 Task: Search one way flight ticket for 5 adults, 2 children, 1 infant in seat and 2 infants on lap in economy from Wilmington: Wilmington Airport to Evansville: Evansville Regional Airport on 5-3-2023. Choice of flights is Delta. Number of bags: 2 carry on bags. Price is upto 35000. Outbound departure time preference is 19:45.
Action: Mouse moved to (359, 153)
Screenshot: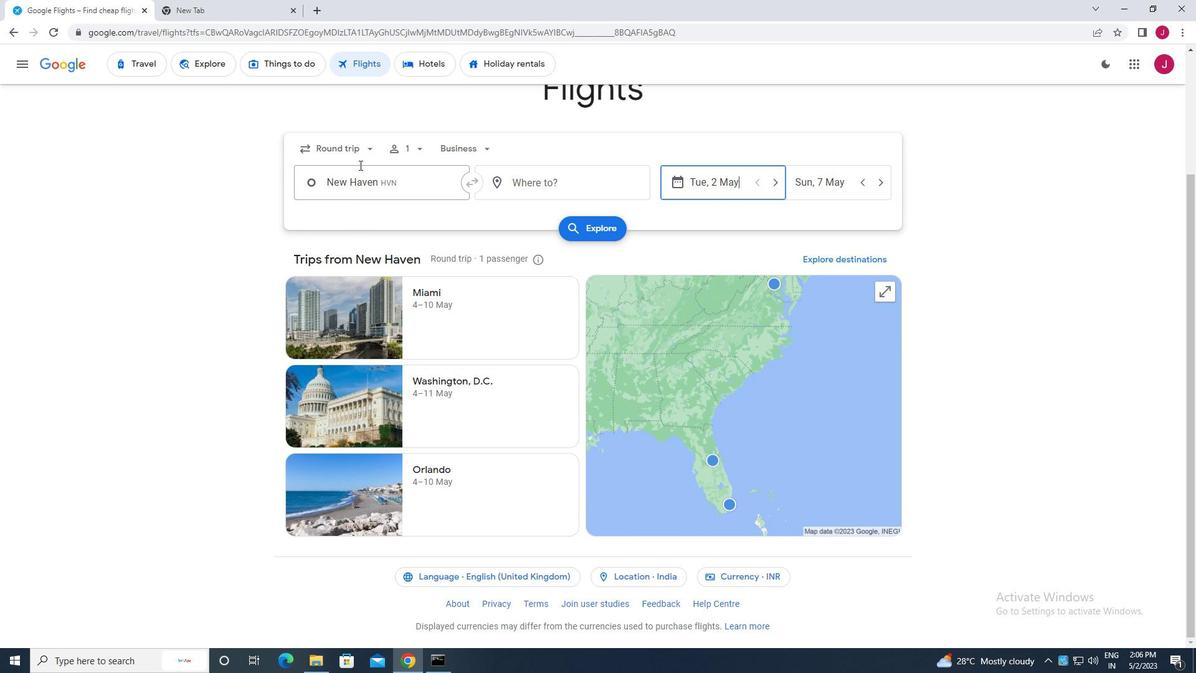 
Action: Mouse pressed left at (359, 153)
Screenshot: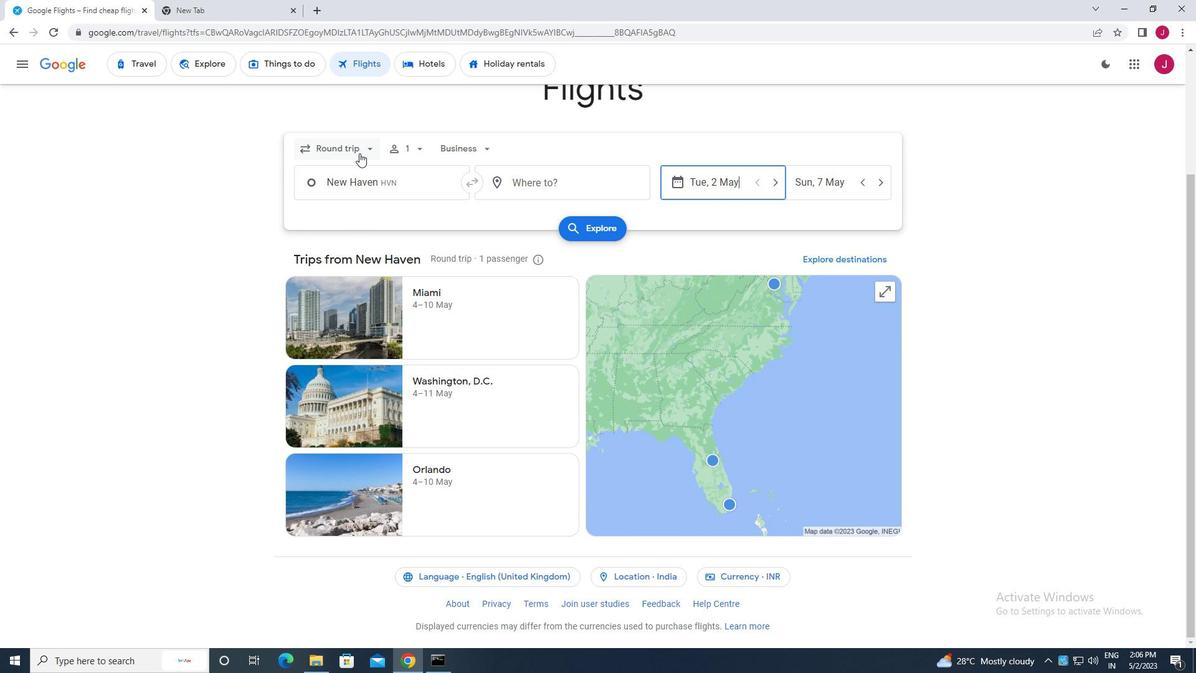 
Action: Mouse moved to (348, 206)
Screenshot: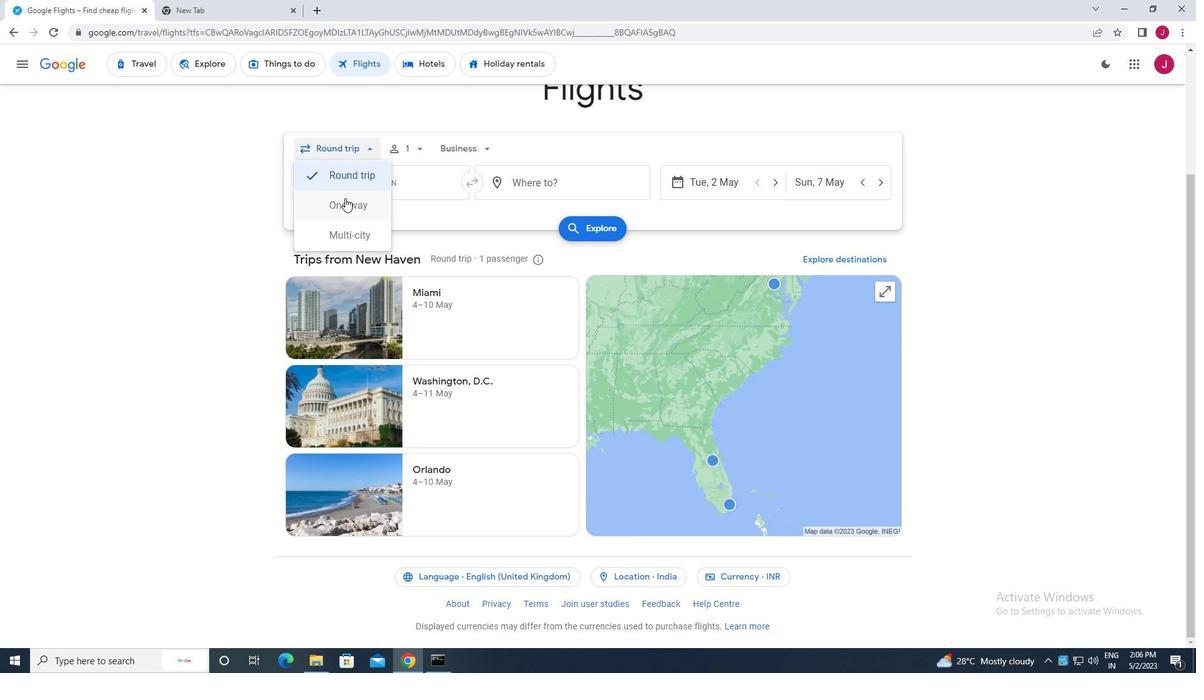 
Action: Mouse pressed left at (348, 206)
Screenshot: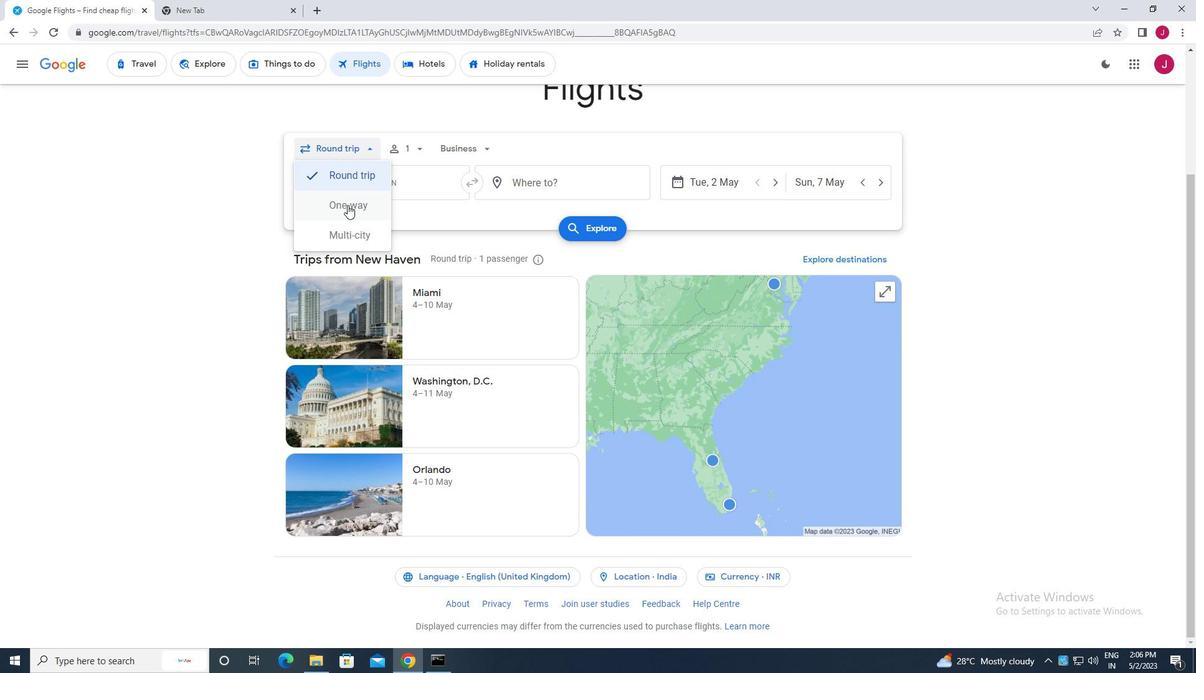 
Action: Mouse moved to (418, 145)
Screenshot: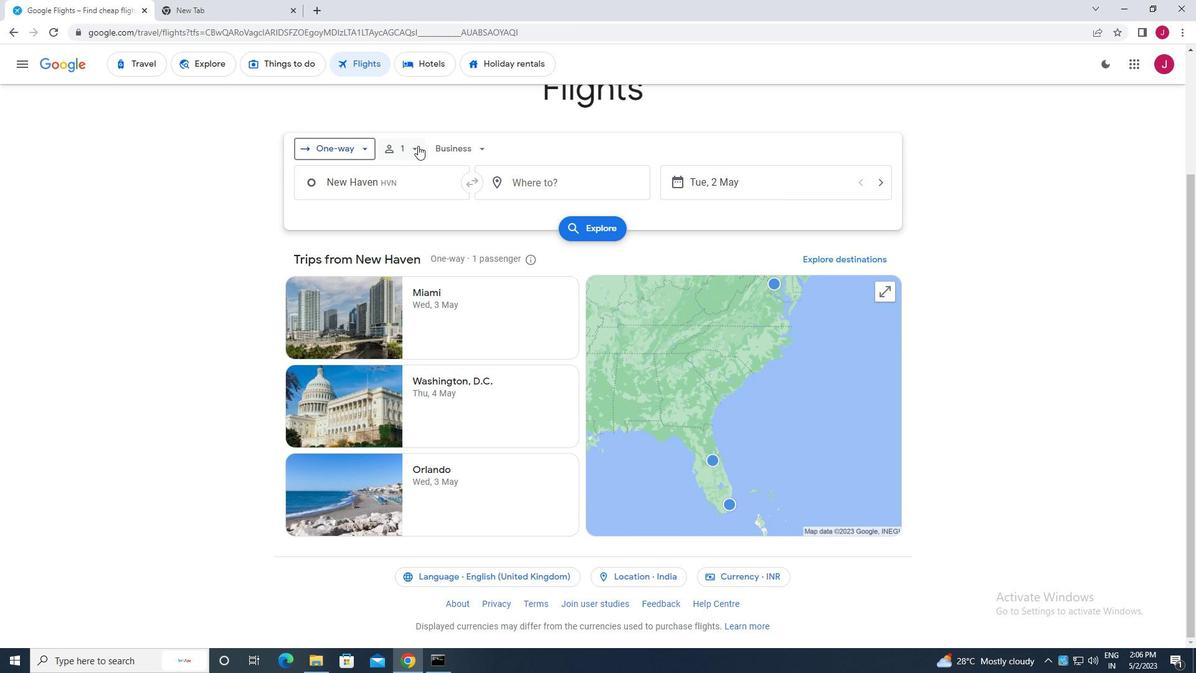 
Action: Mouse pressed left at (418, 145)
Screenshot: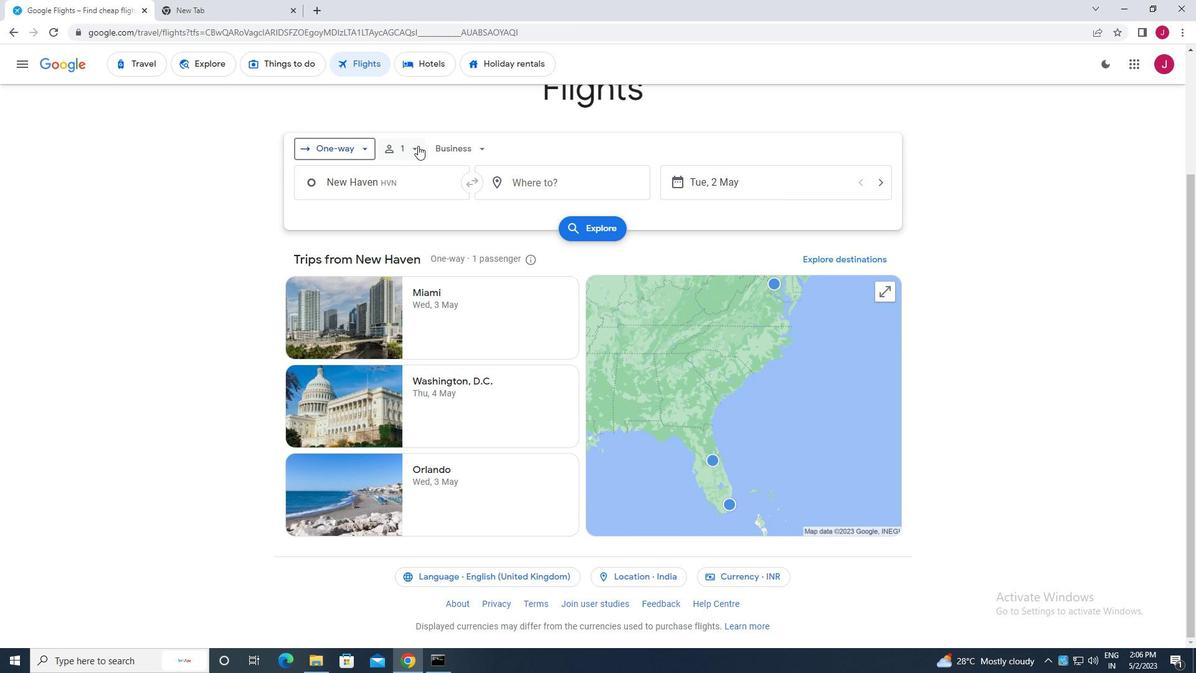 
Action: Mouse moved to (505, 188)
Screenshot: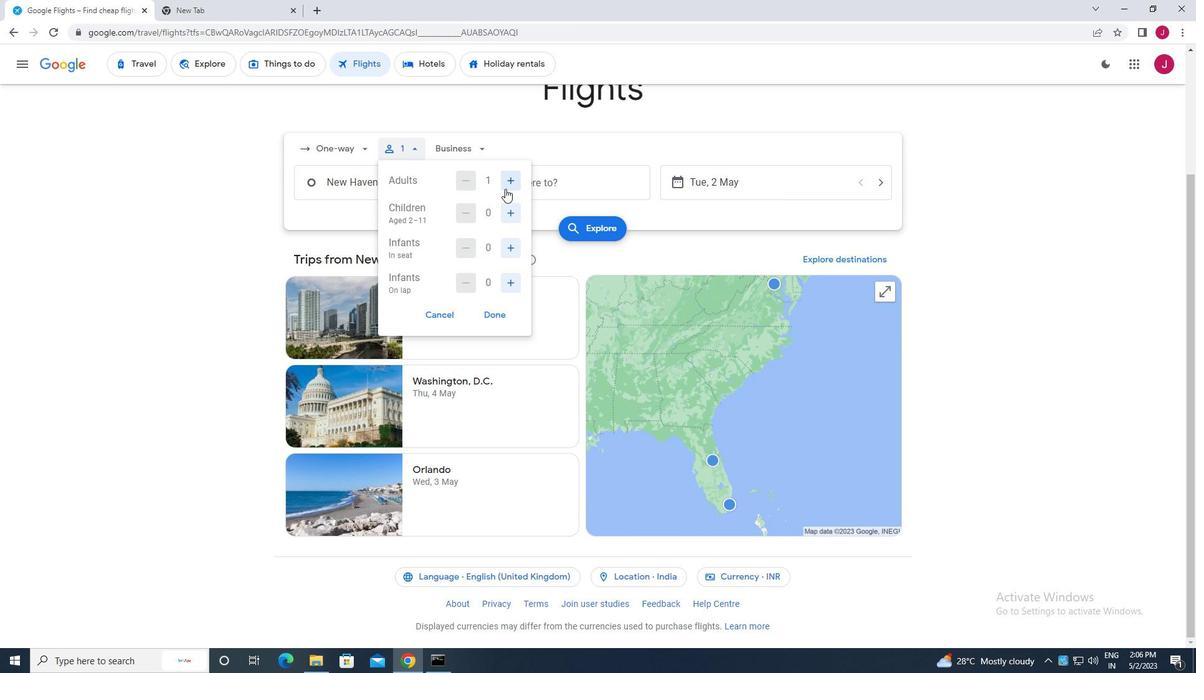 
Action: Mouse pressed left at (505, 188)
Screenshot: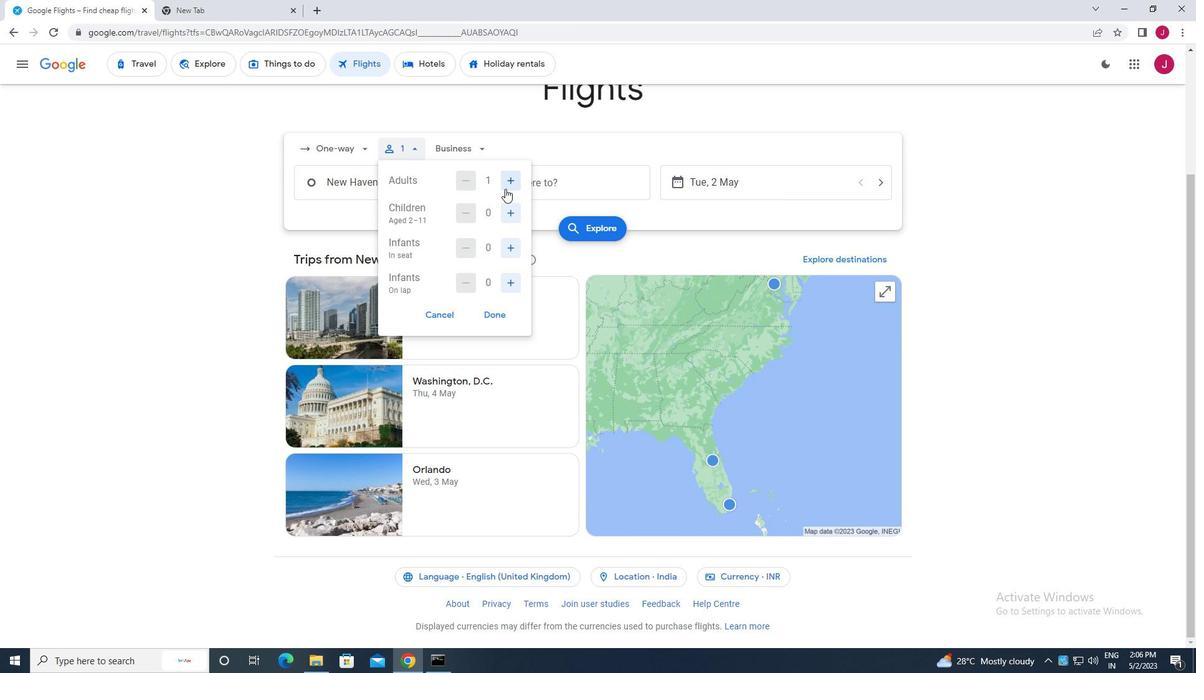 
Action: Mouse pressed left at (505, 188)
Screenshot: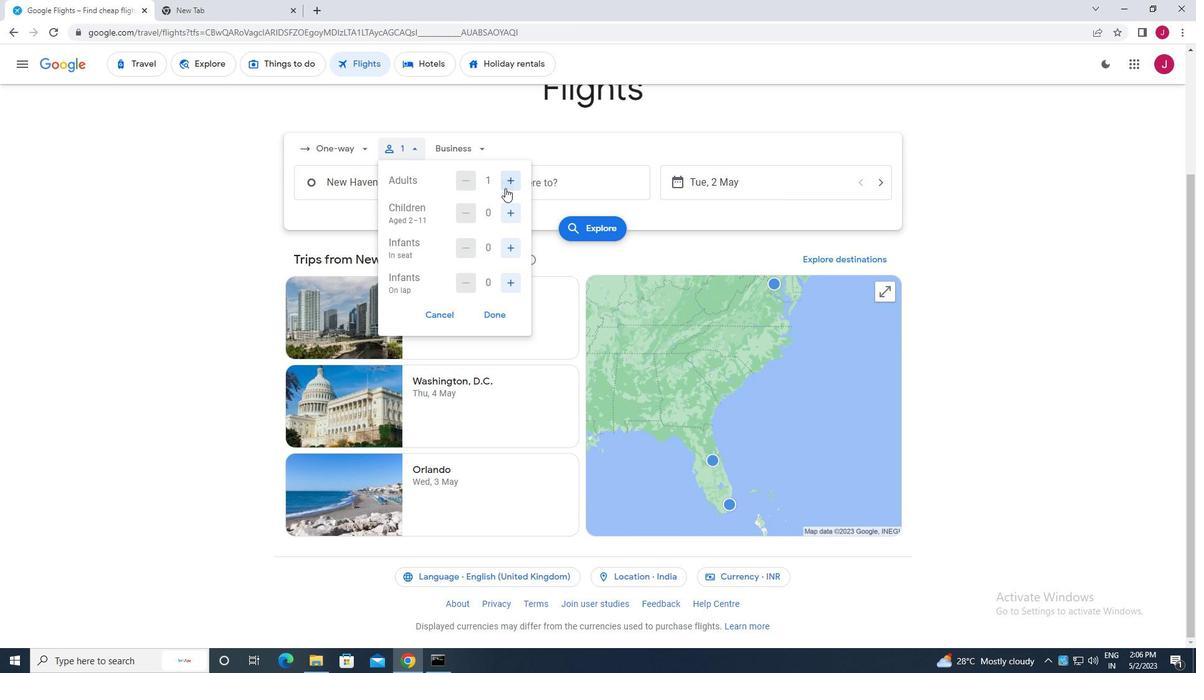 
Action: Mouse pressed left at (505, 188)
Screenshot: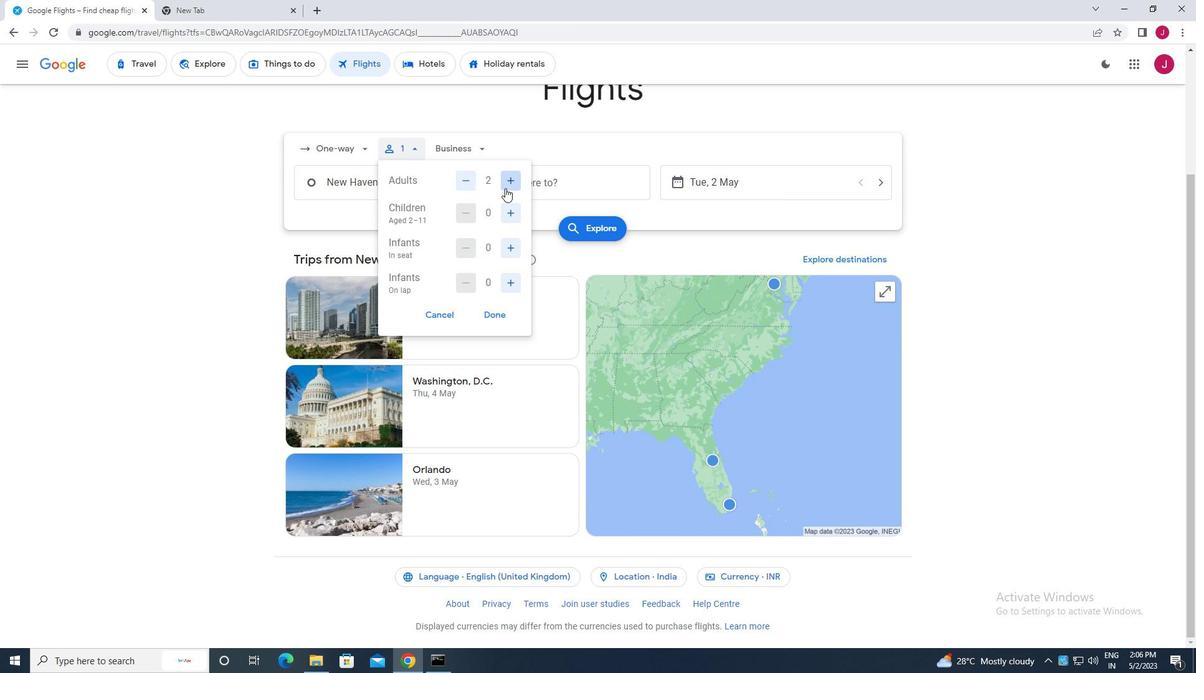 
Action: Mouse pressed left at (505, 188)
Screenshot: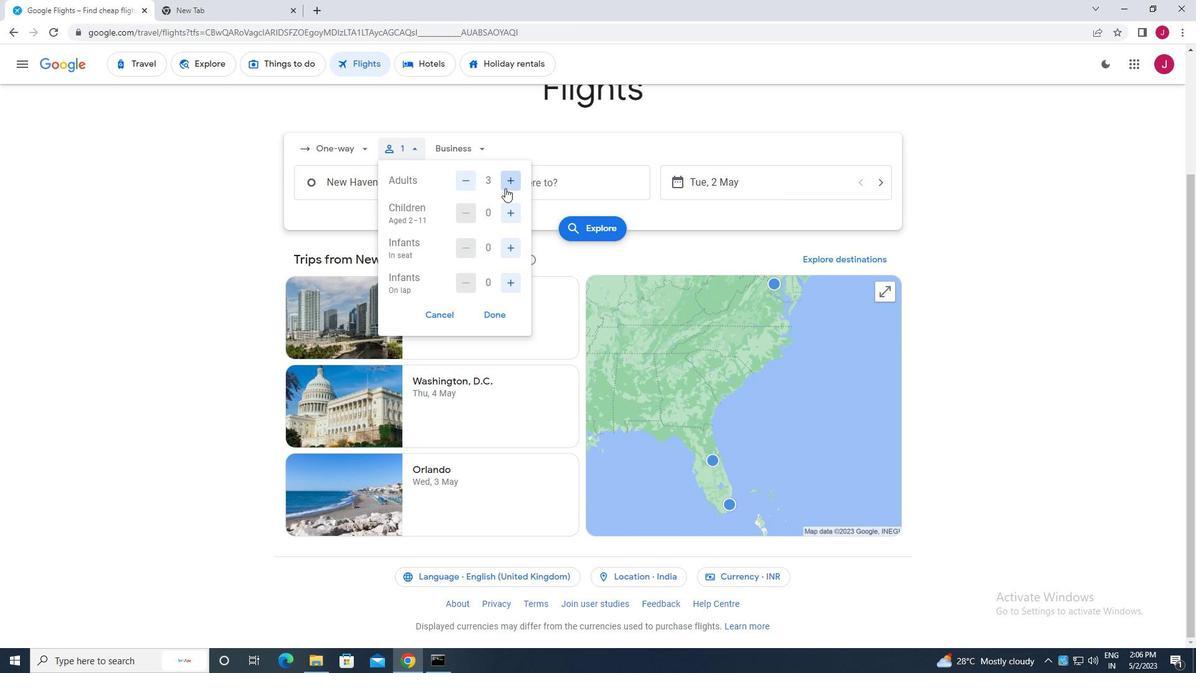 
Action: Mouse moved to (513, 215)
Screenshot: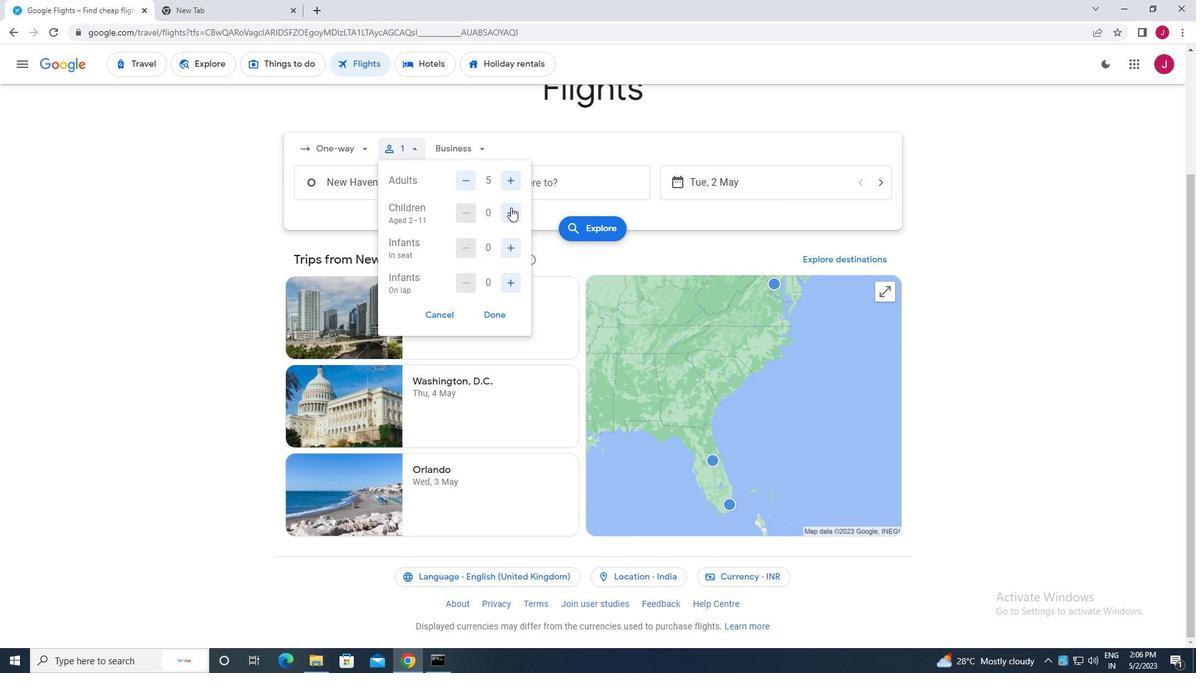 
Action: Mouse pressed left at (513, 215)
Screenshot: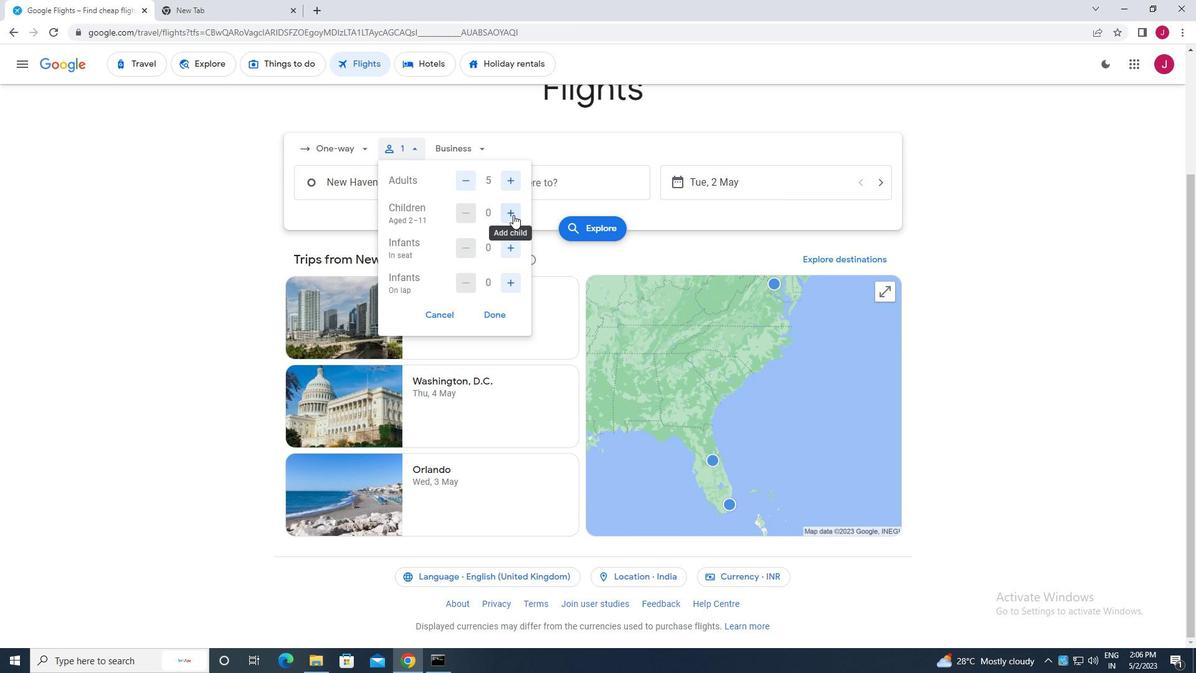 
Action: Mouse pressed left at (513, 215)
Screenshot: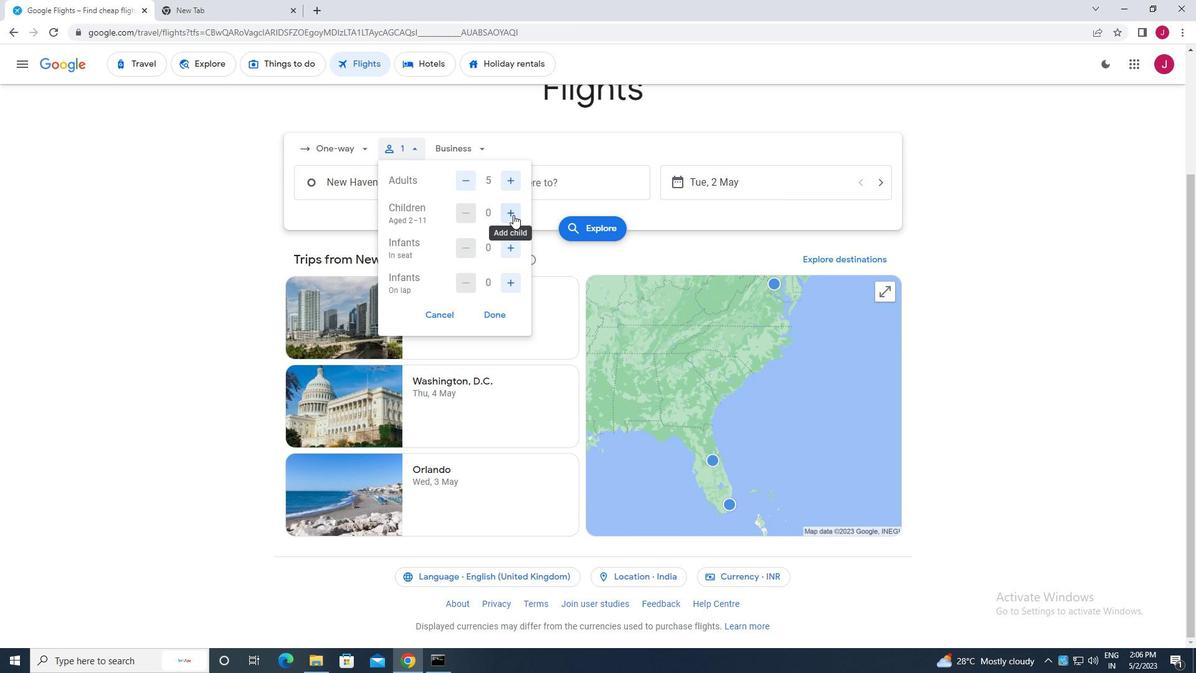 
Action: Mouse moved to (513, 249)
Screenshot: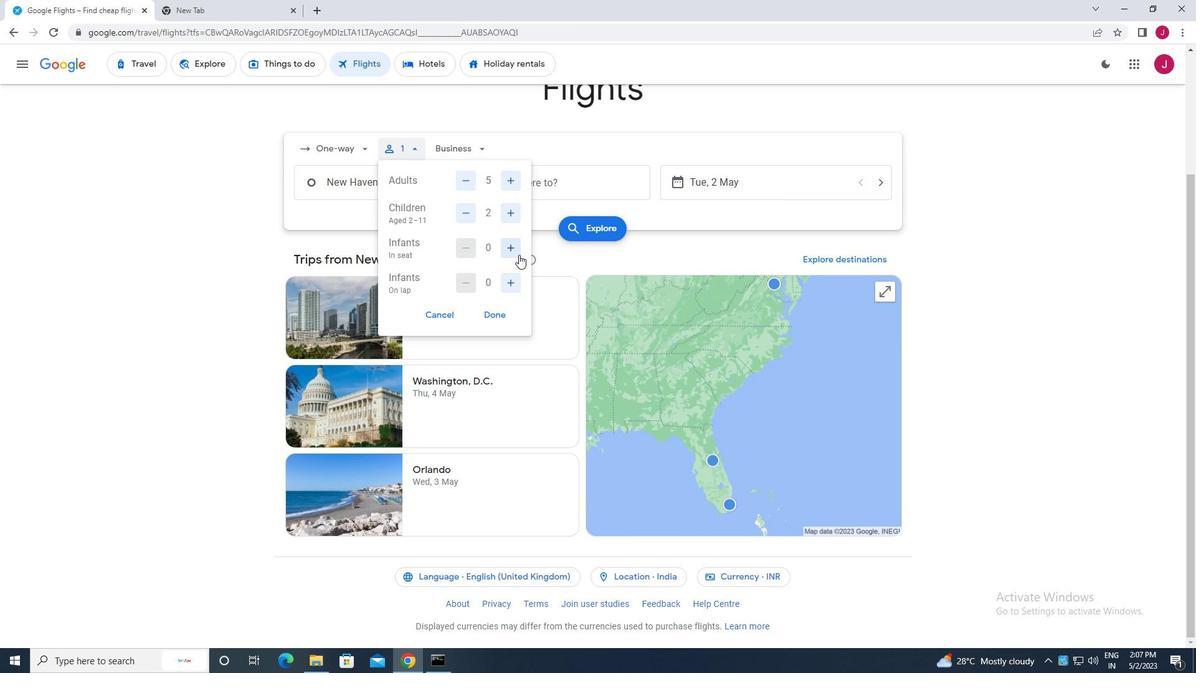 
Action: Mouse pressed left at (513, 249)
Screenshot: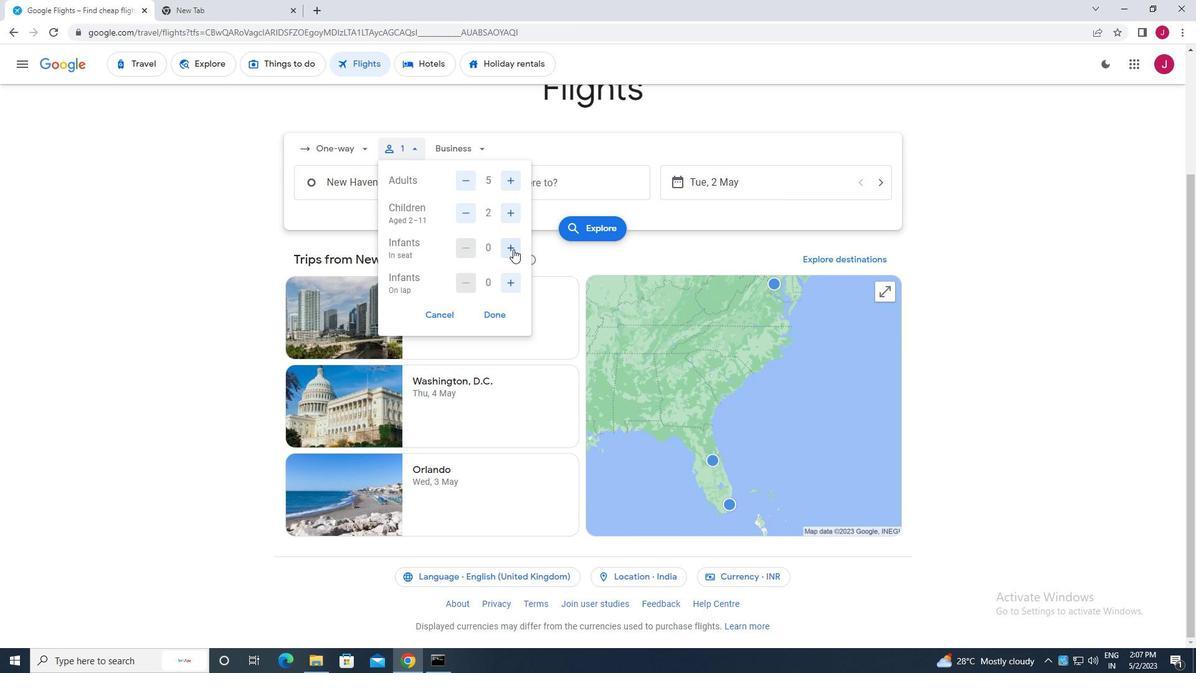 
Action: Mouse moved to (513, 282)
Screenshot: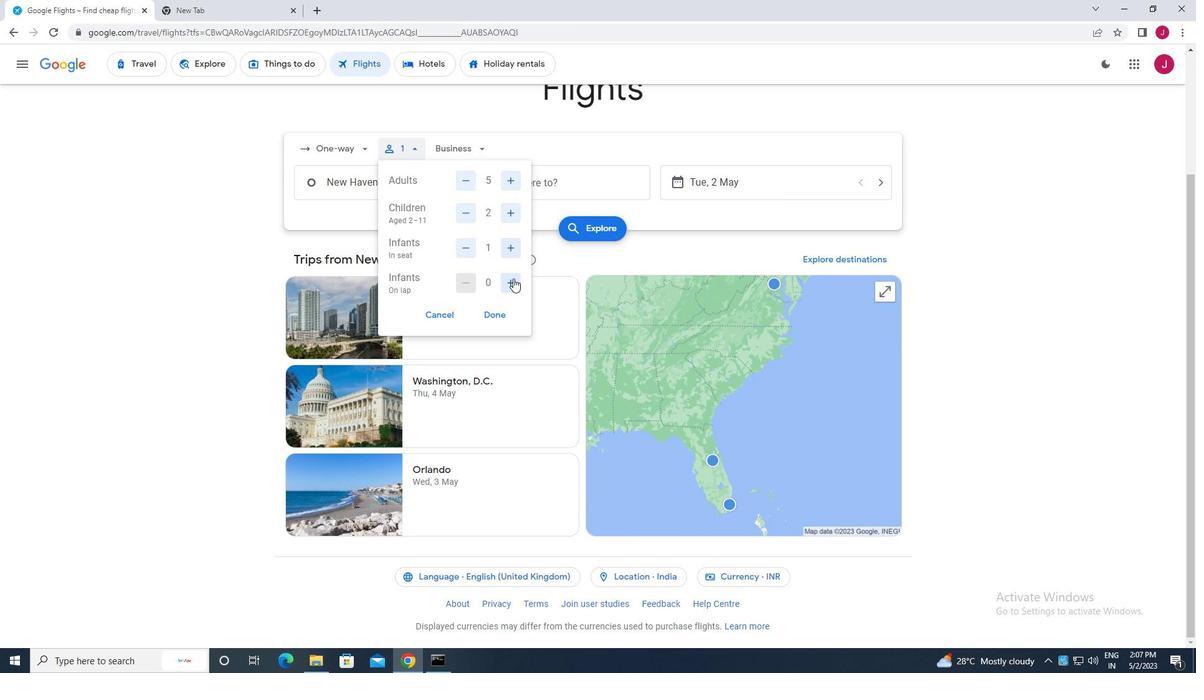 
Action: Mouse pressed left at (513, 282)
Screenshot: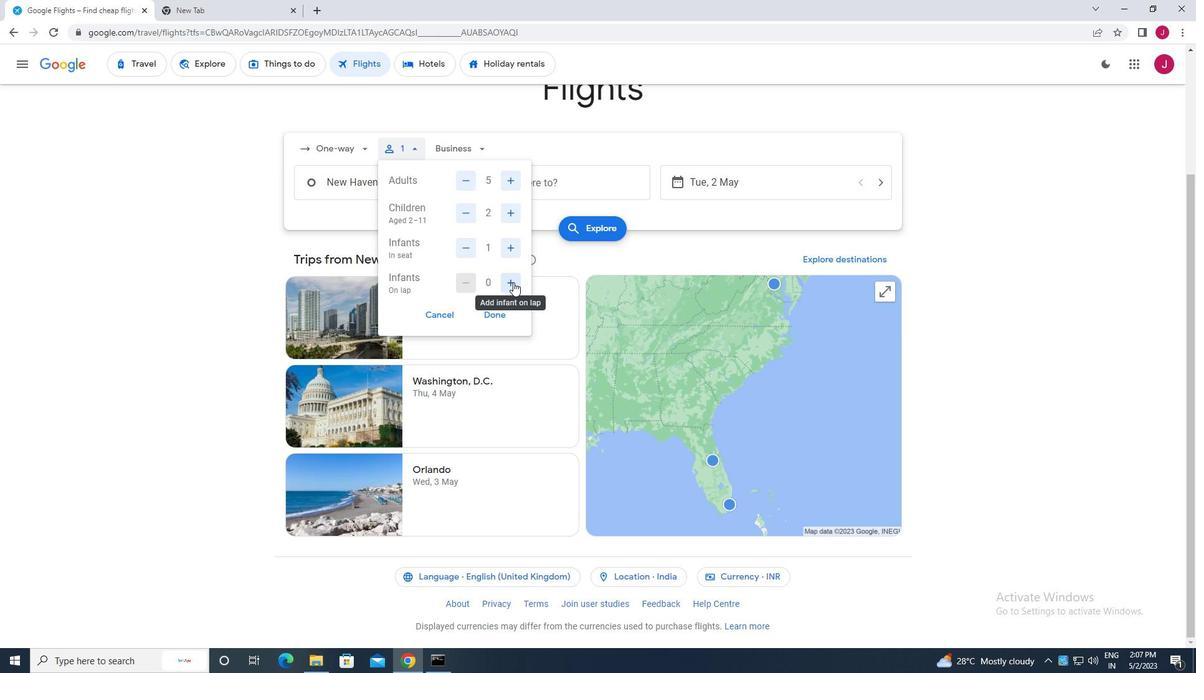 
Action: Mouse pressed left at (513, 282)
Screenshot: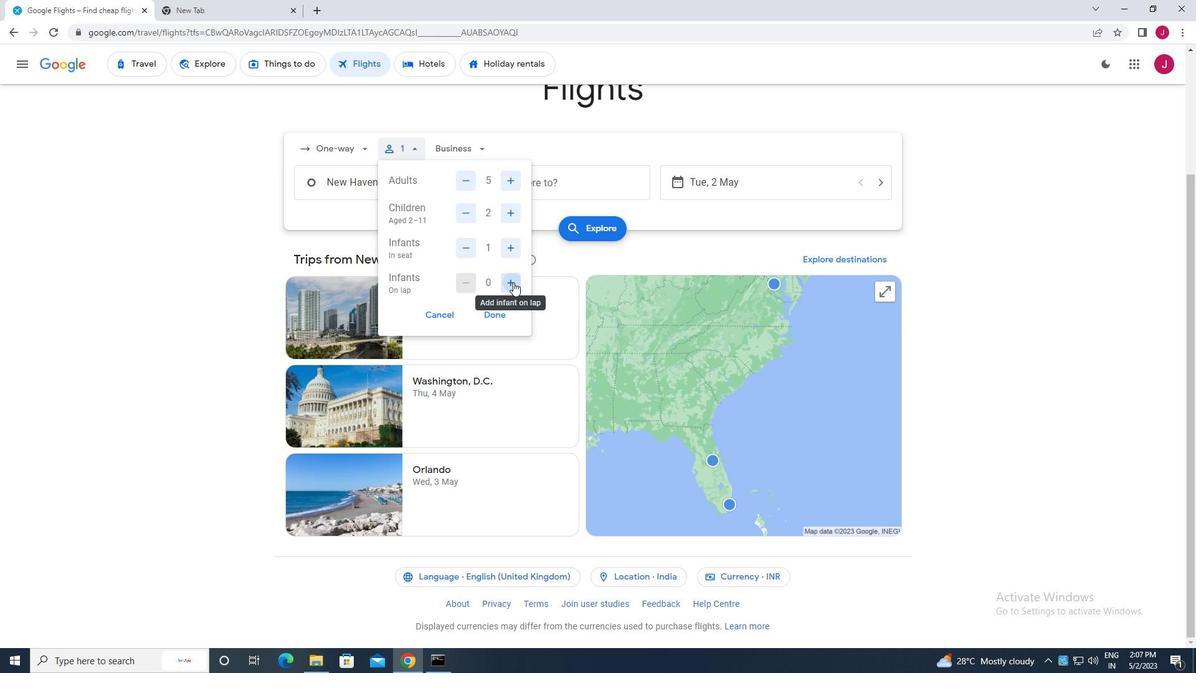 
Action: Mouse moved to (466, 282)
Screenshot: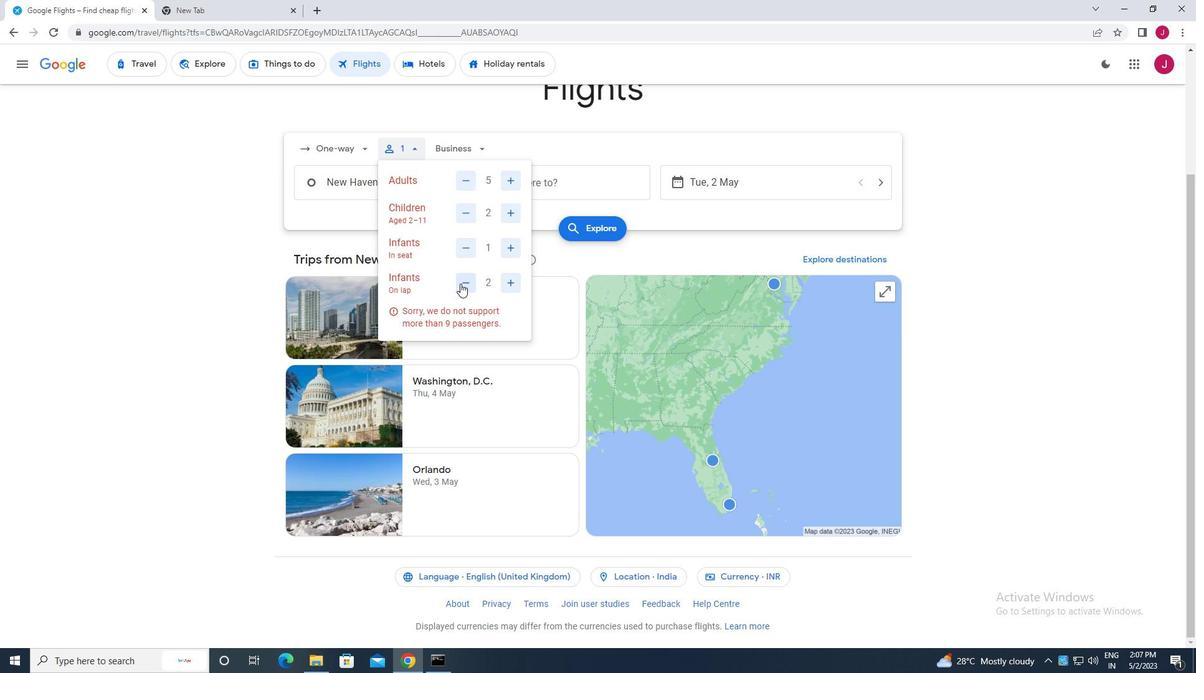 
Action: Mouse pressed left at (466, 282)
Screenshot: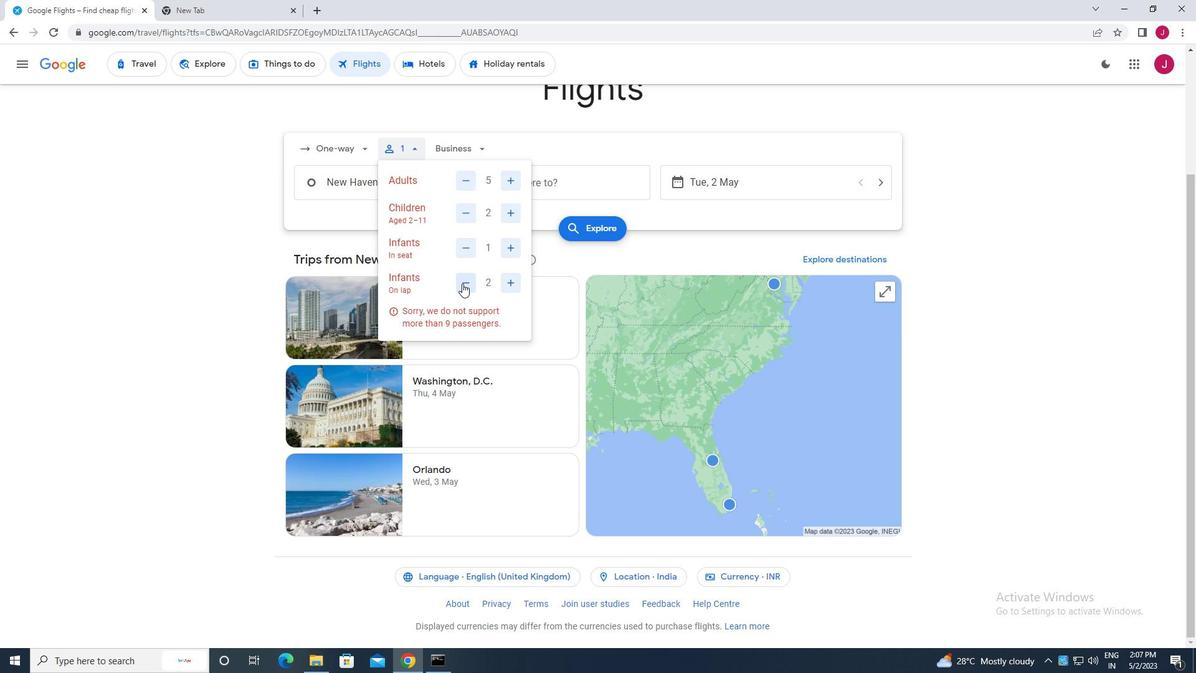 
Action: Mouse moved to (492, 311)
Screenshot: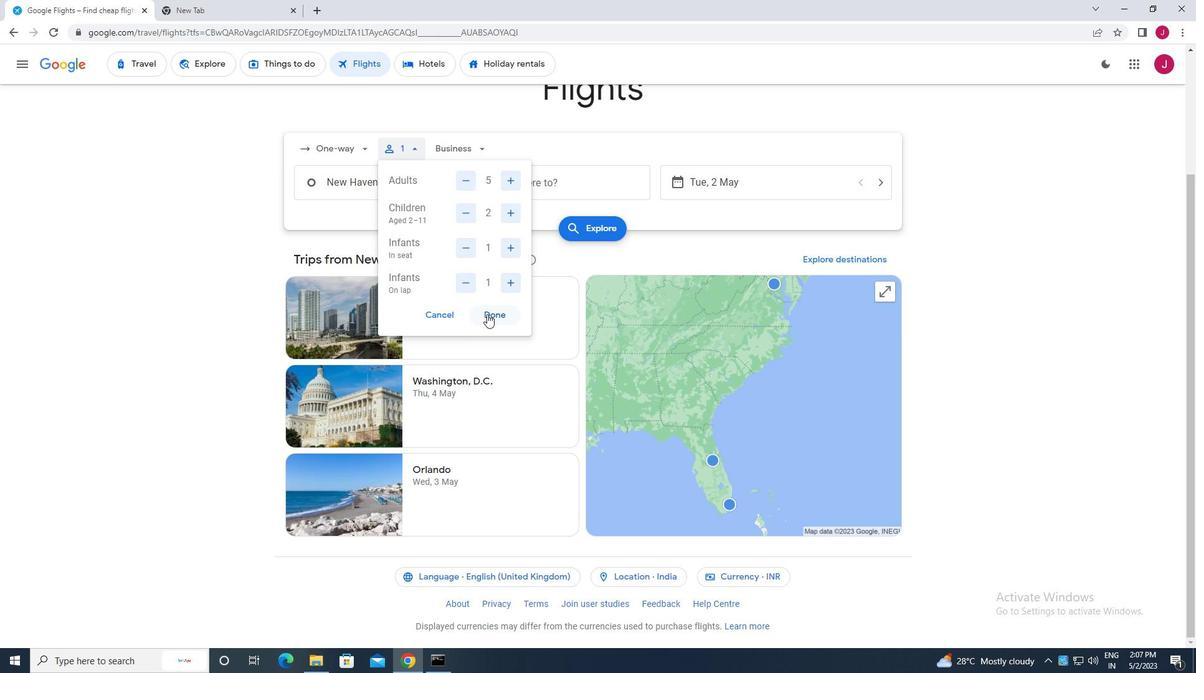 
Action: Mouse pressed left at (492, 311)
Screenshot: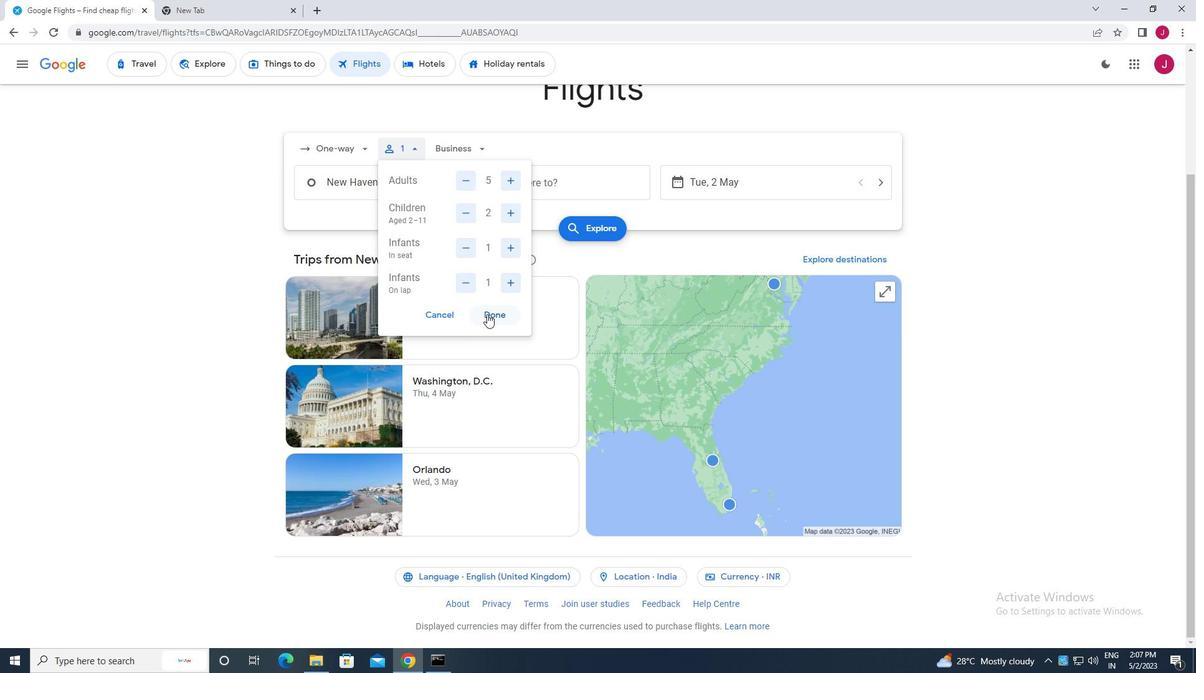
Action: Mouse moved to (471, 149)
Screenshot: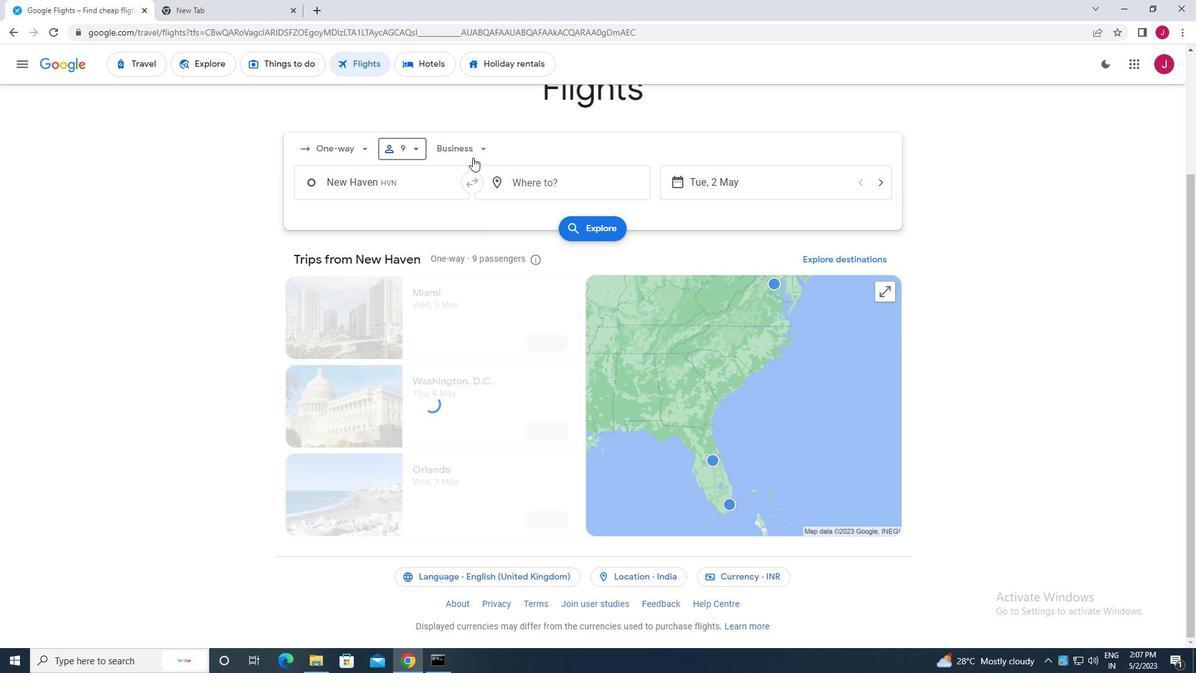 
Action: Mouse pressed left at (471, 149)
Screenshot: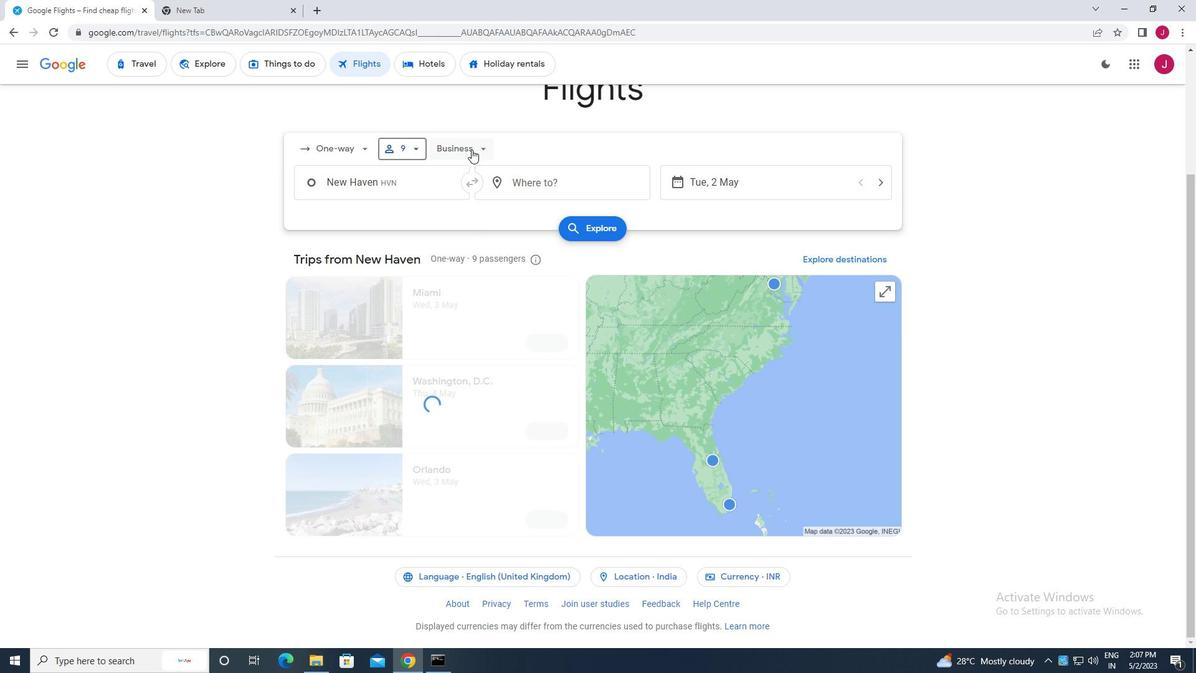 
Action: Mouse moved to (482, 173)
Screenshot: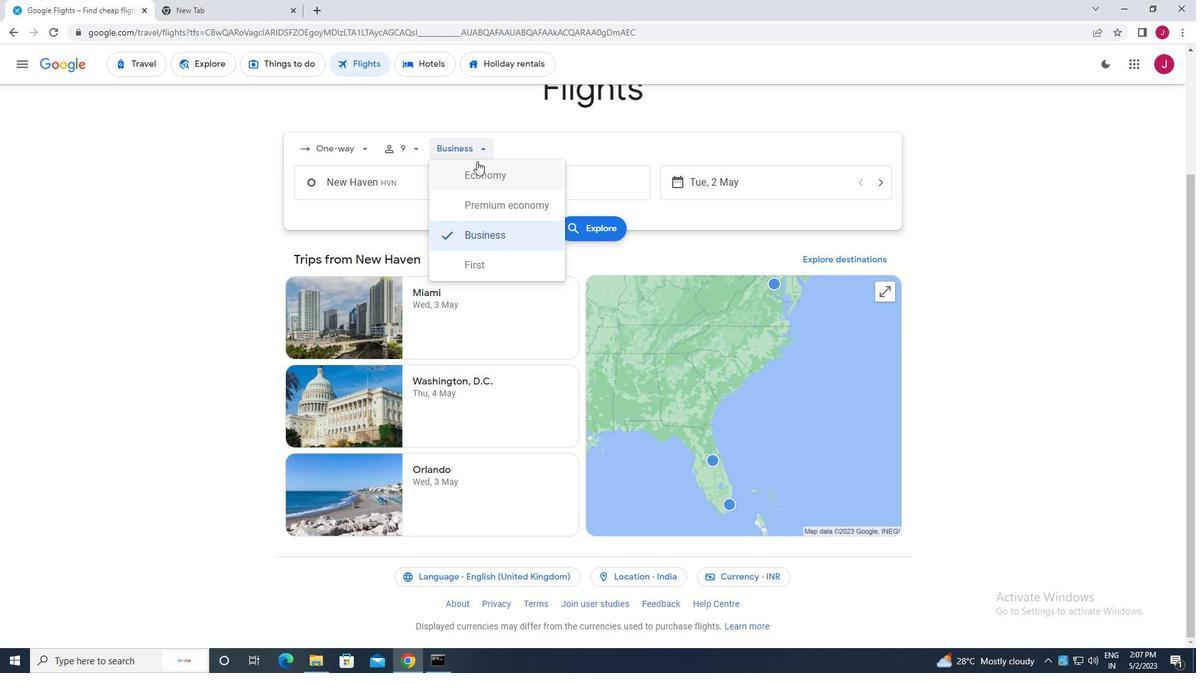 
Action: Mouse pressed left at (482, 173)
Screenshot: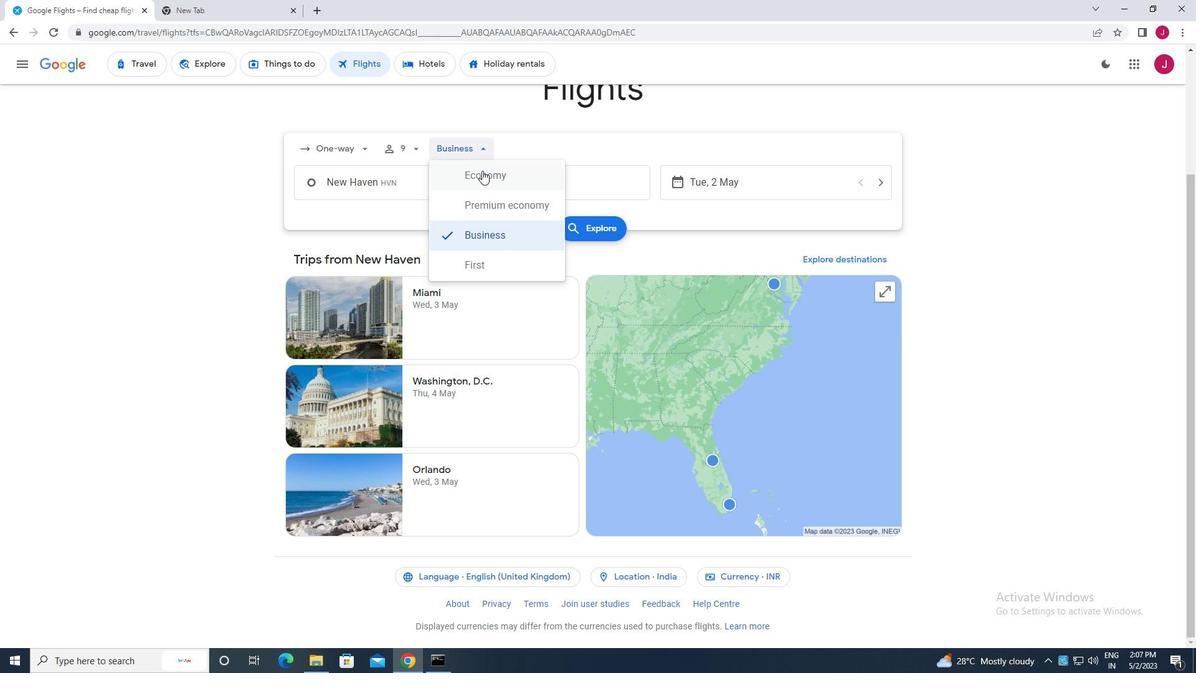 
Action: Mouse moved to (408, 188)
Screenshot: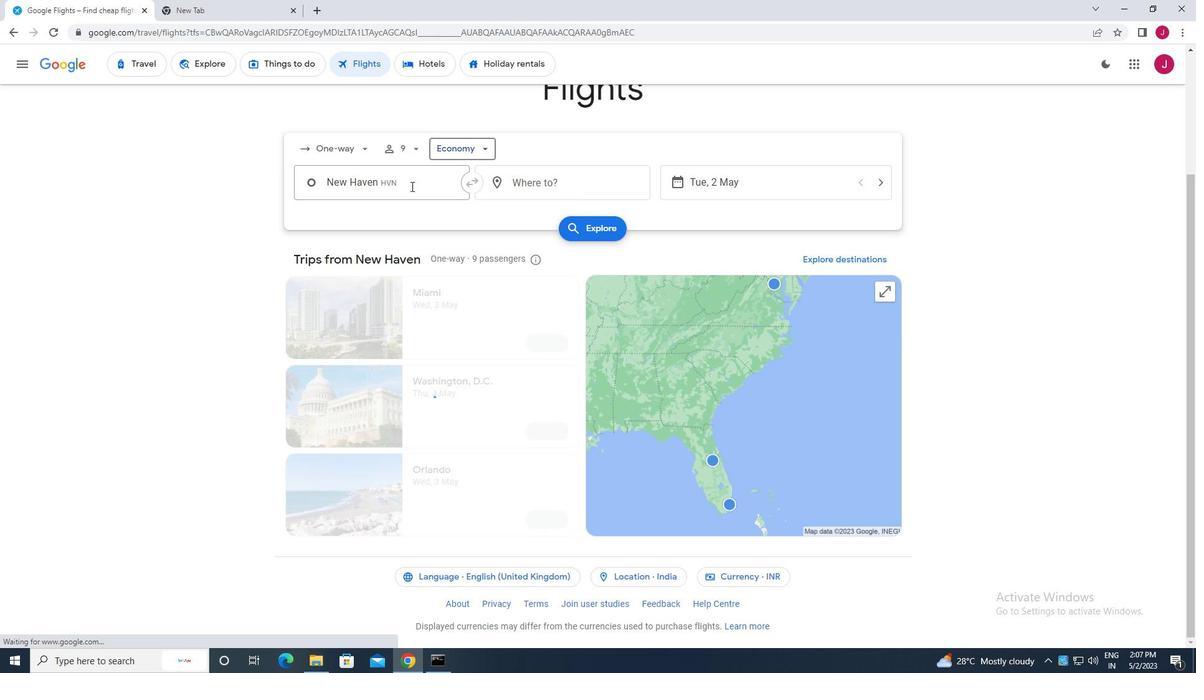 
Action: Mouse pressed left at (408, 188)
Screenshot: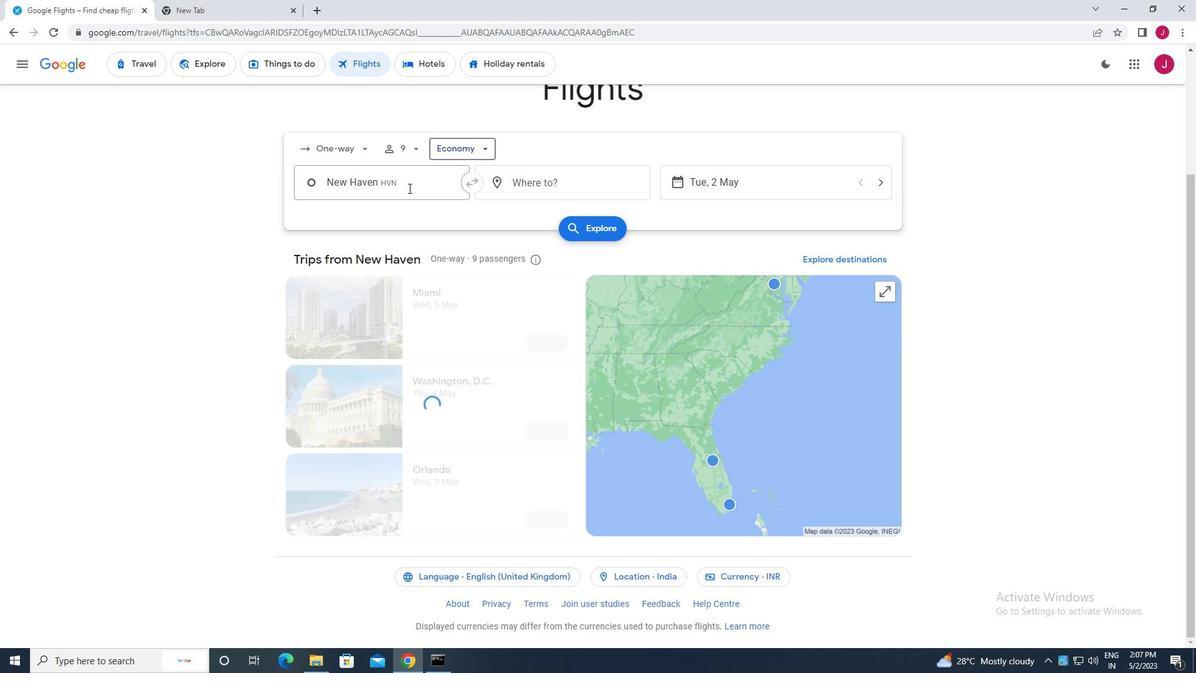 
Action: Key pressed wilmingt
Screenshot: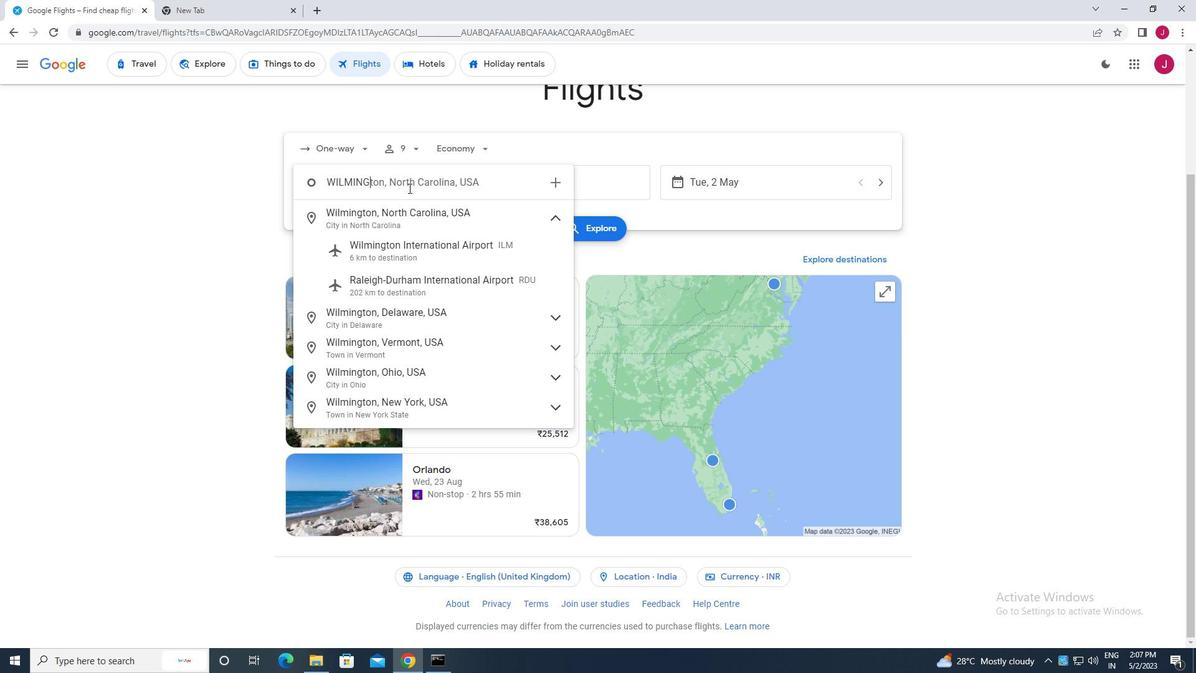 
Action: Mouse moved to (436, 183)
Screenshot: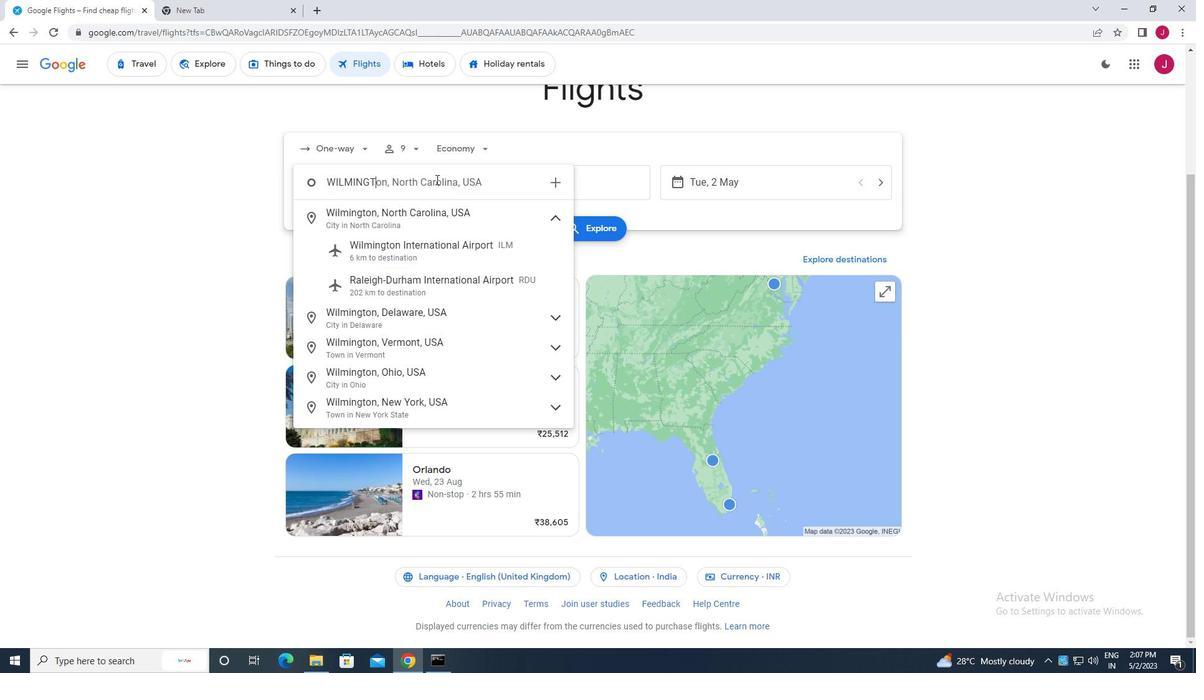 
Action: Mouse pressed left at (436, 183)
Screenshot: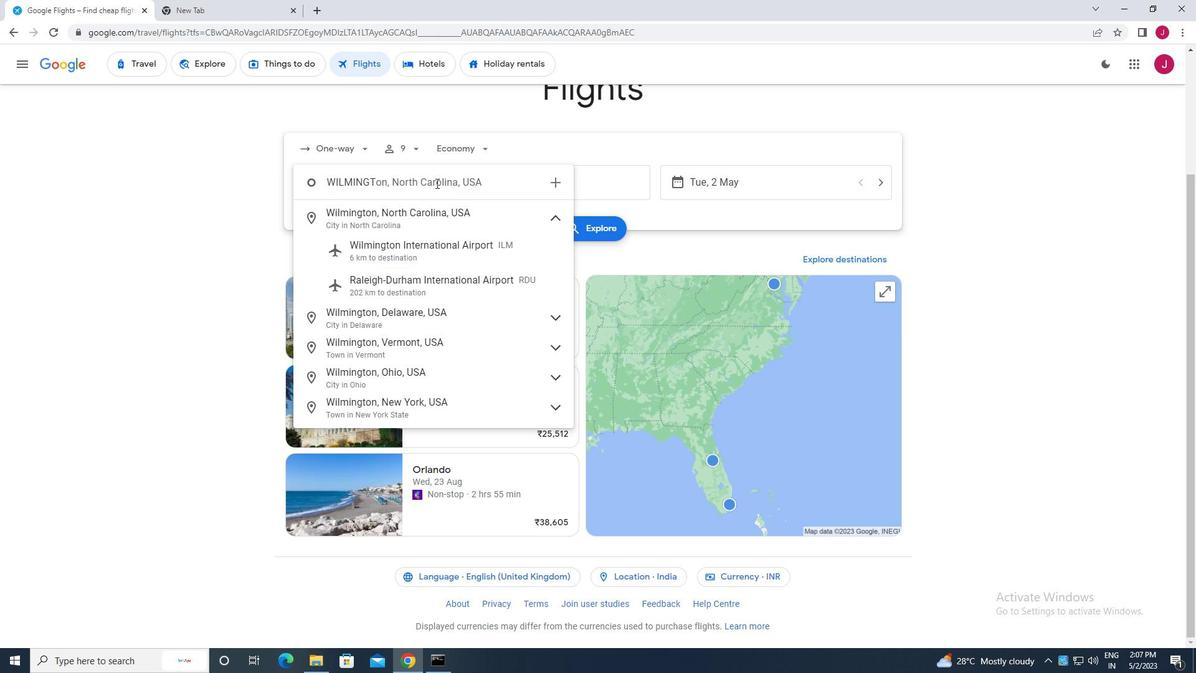 
Action: Key pressed on<Key.space>ai
Screenshot: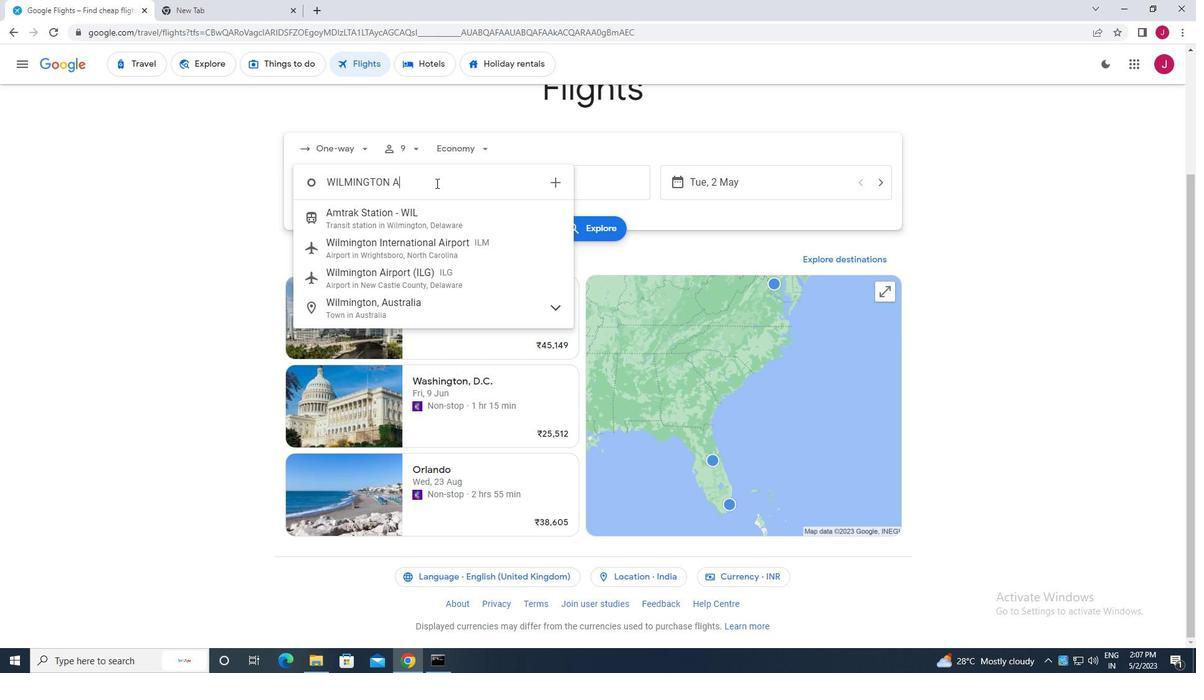 
Action: Mouse moved to (418, 246)
Screenshot: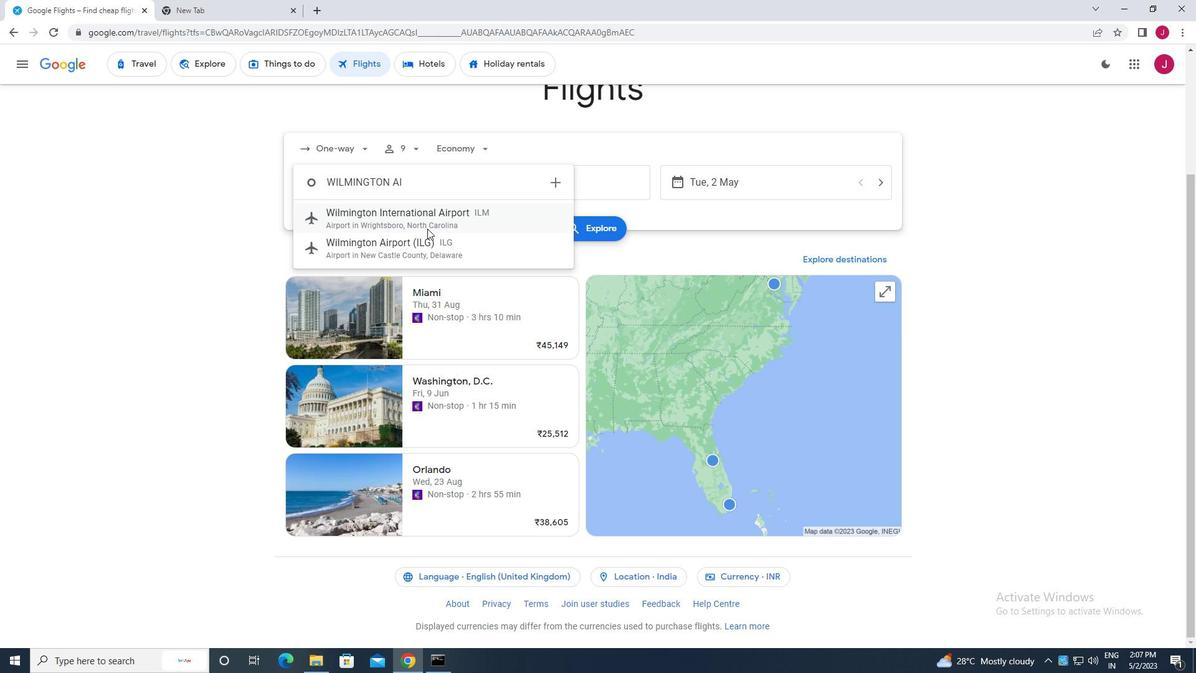 
Action: Mouse pressed left at (418, 246)
Screenshot: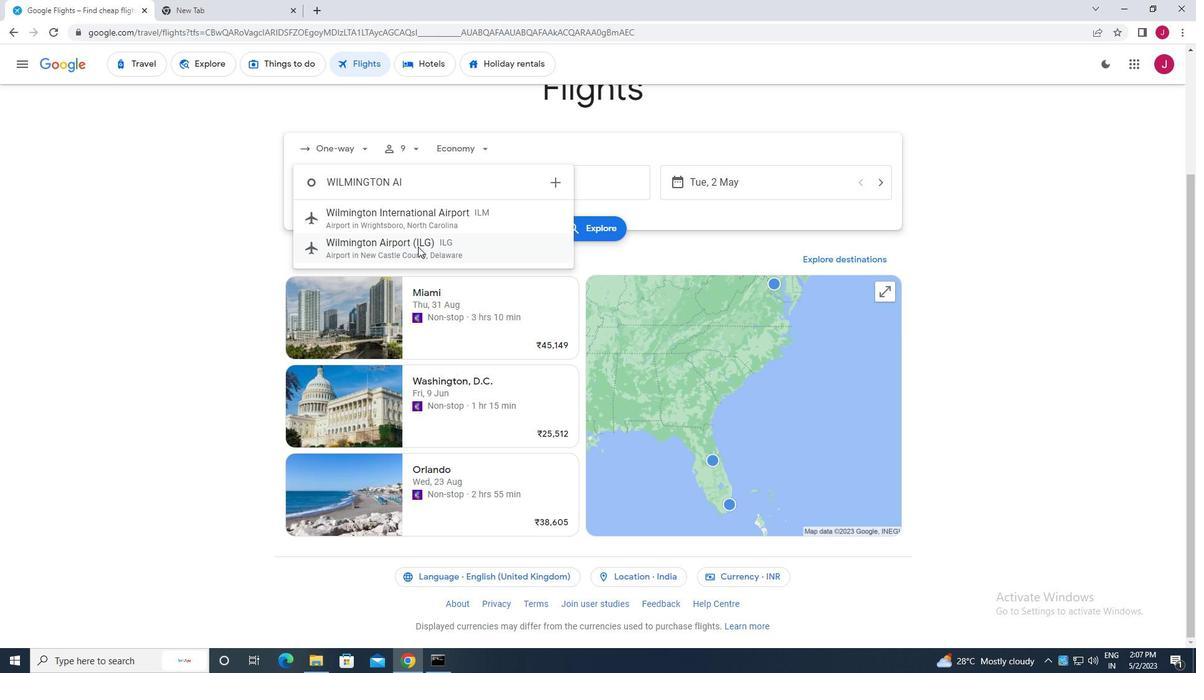 
Action: Mouse moved to (576, 189)
Screenshot: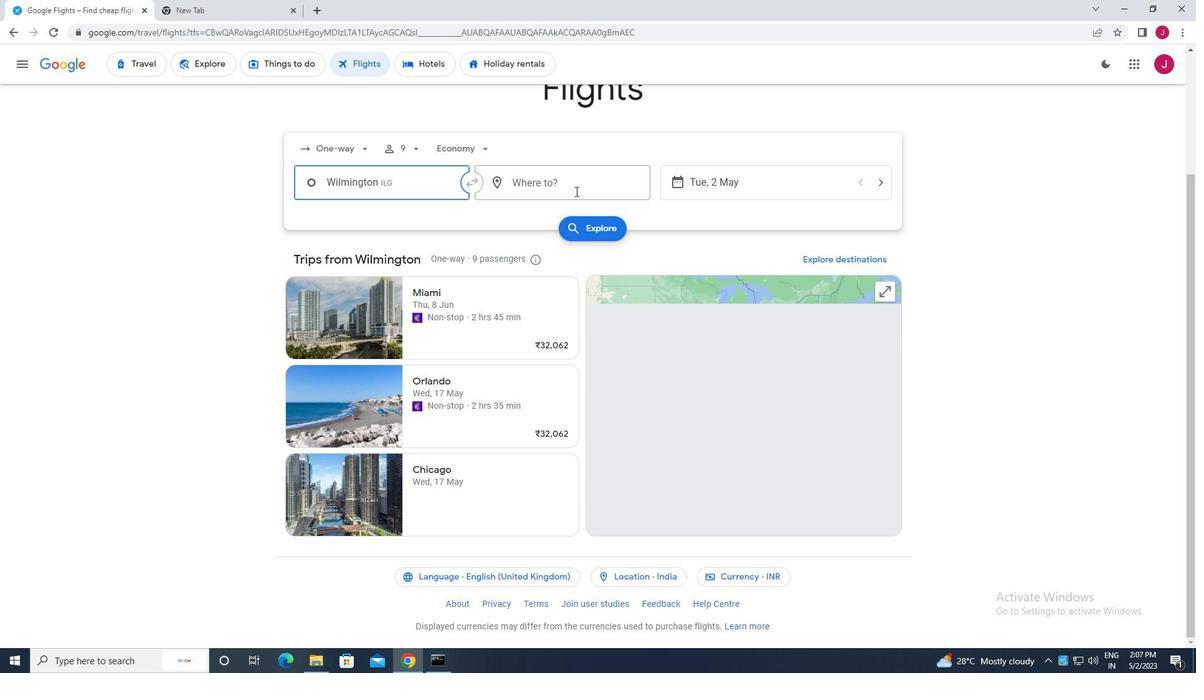 
Action: Mouse pressed left at (576, 189)
Screenshot: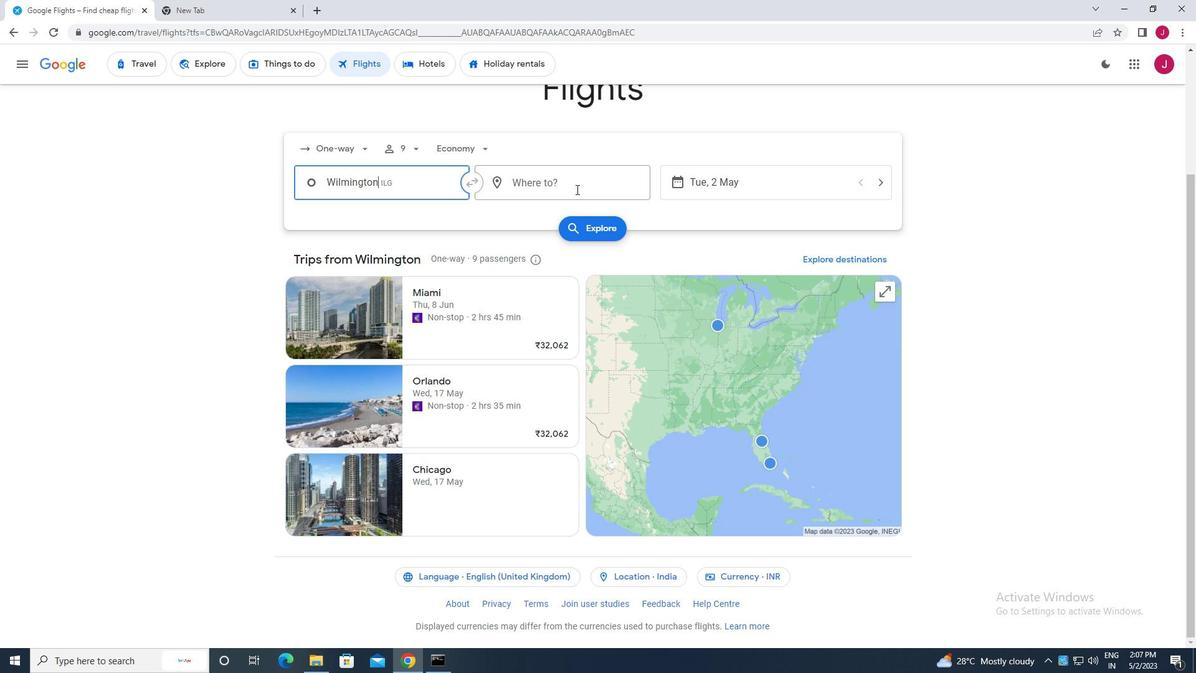 
Action: Mouse moved to (575, 188)
Screenshot: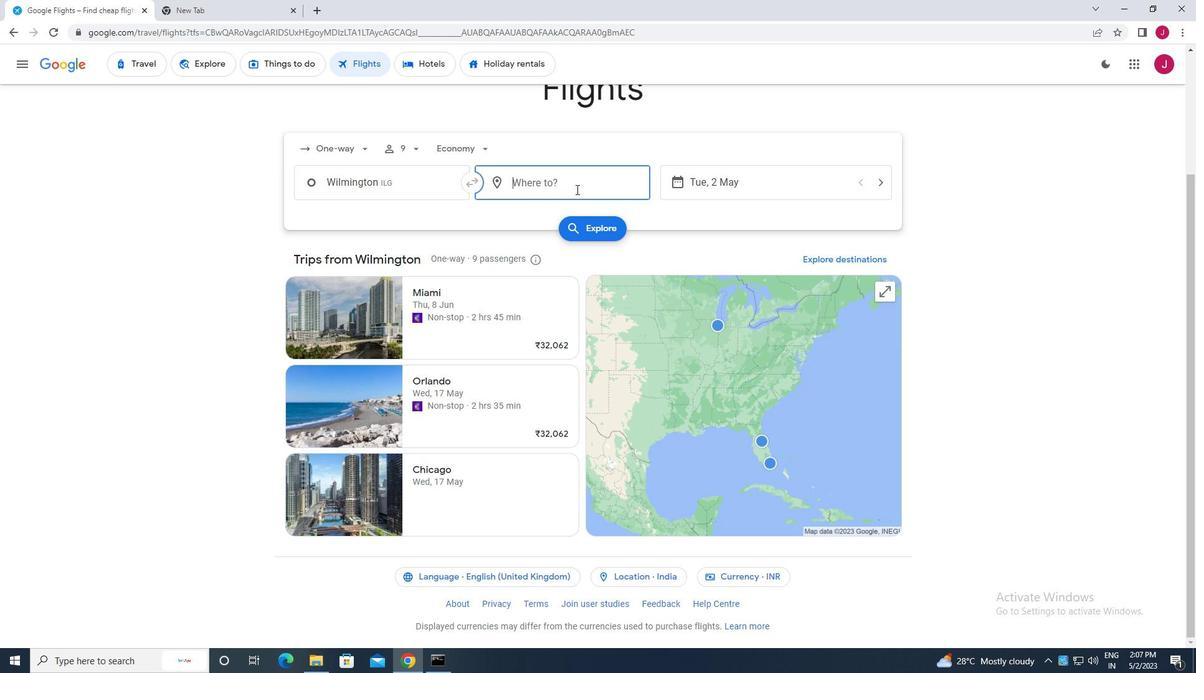 
Action: Key pressed evans
Screenshot: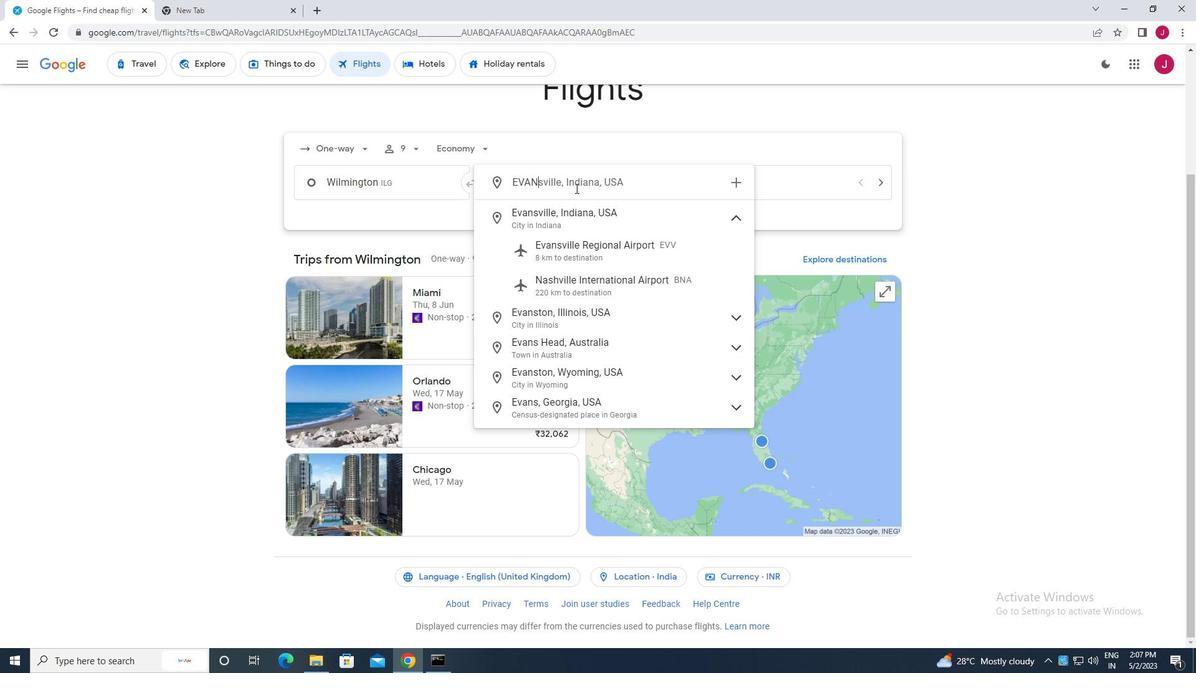 
Action: Mouse moved to (598, 254)
Screenshot: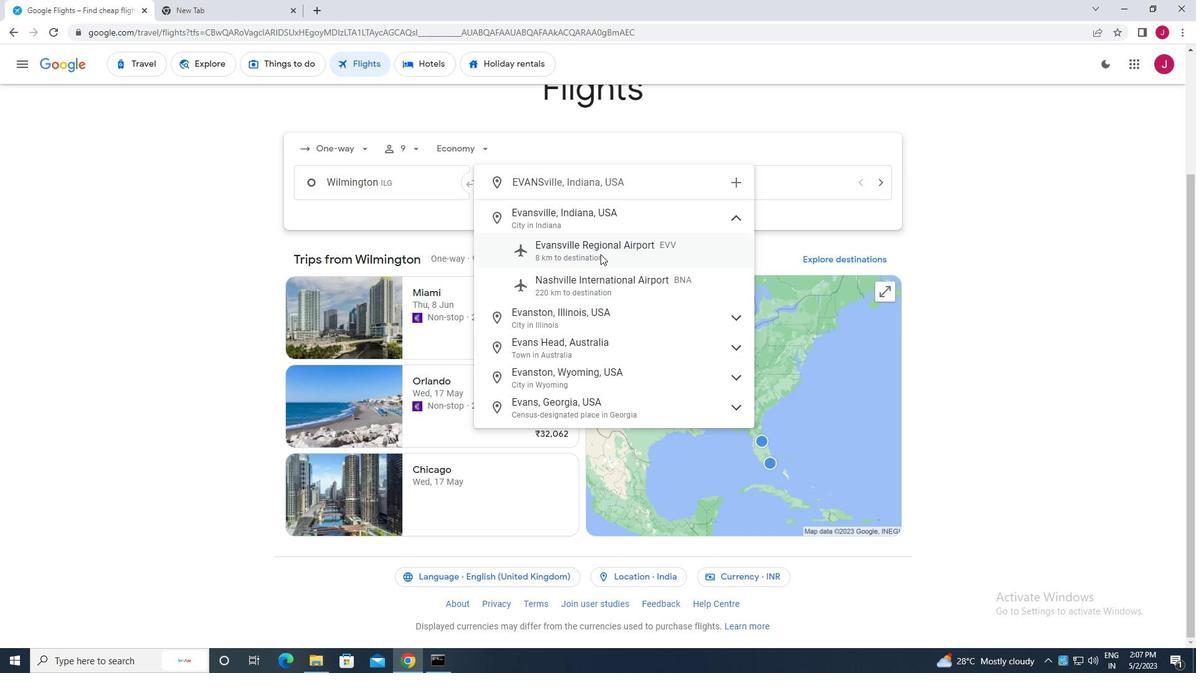 
Action: Mouse pressed left at (598, 254)
Screenshot: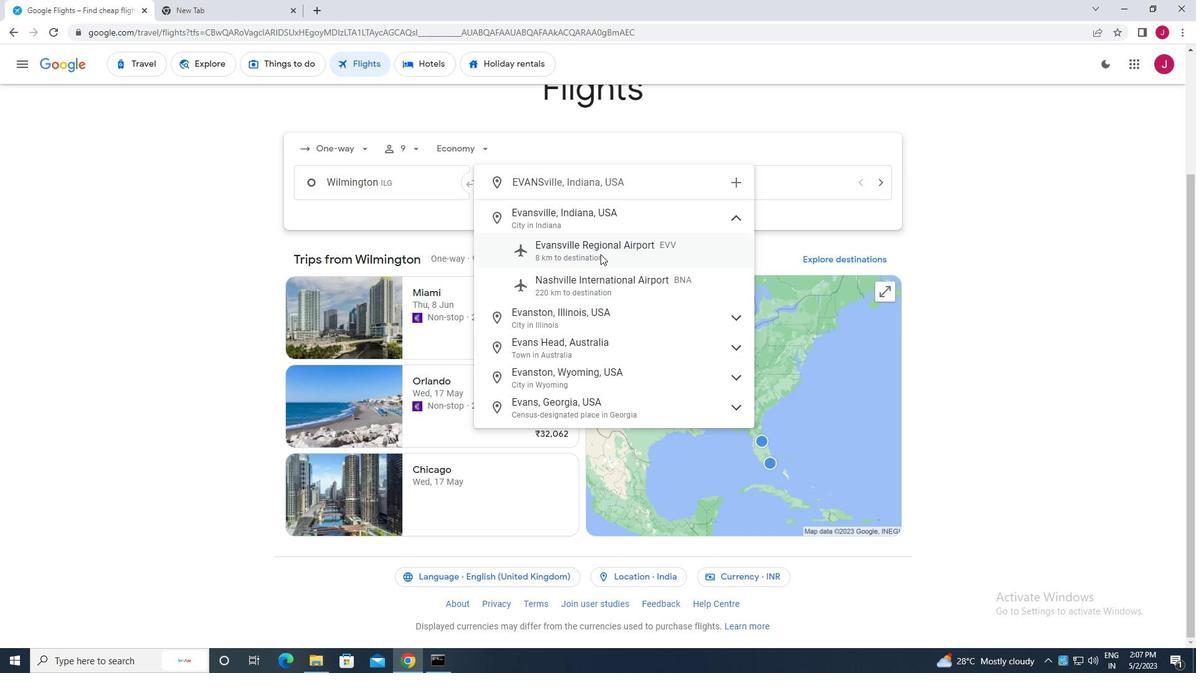 
Action: Mouse moved to (734, 180)
Screenshot: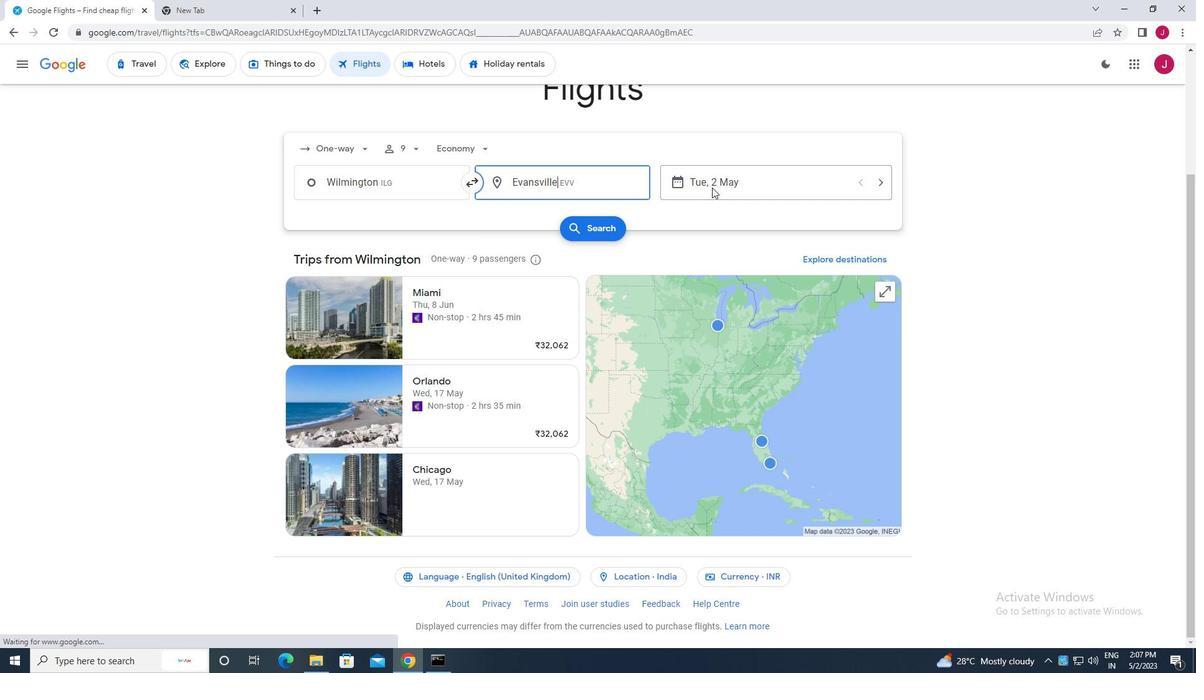 
Action: Mouse pressed left at (734, 180)
Screenshot: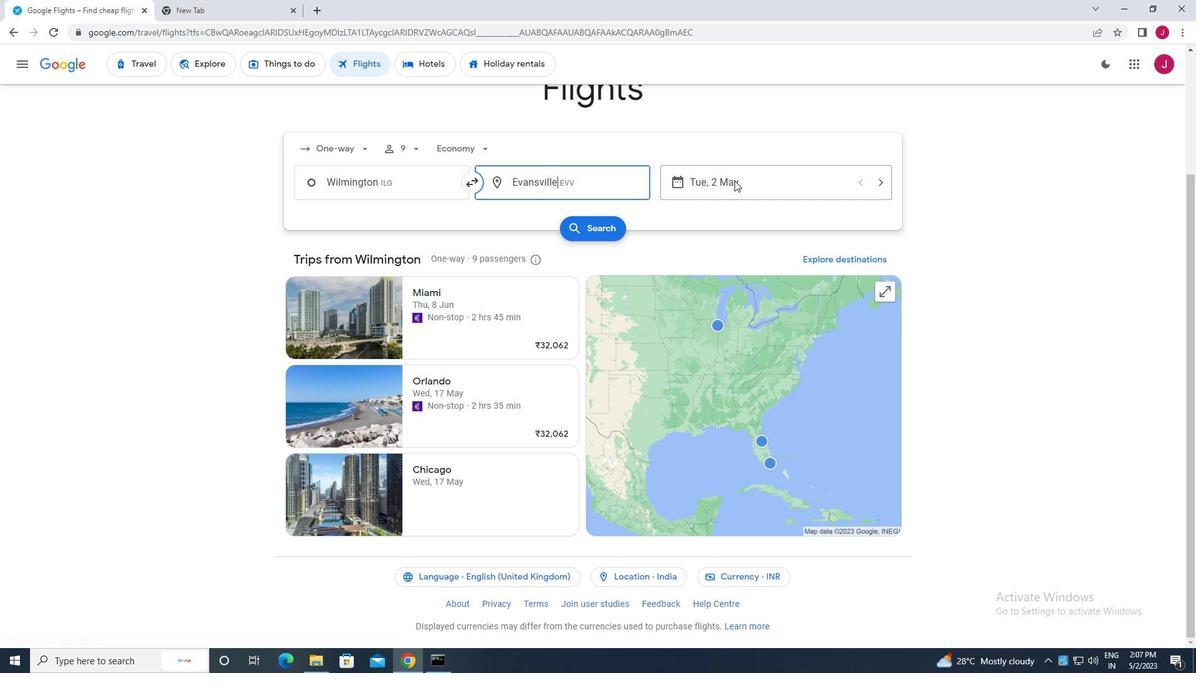 
Action: Mouse moved to (760, 182)
Screenshot: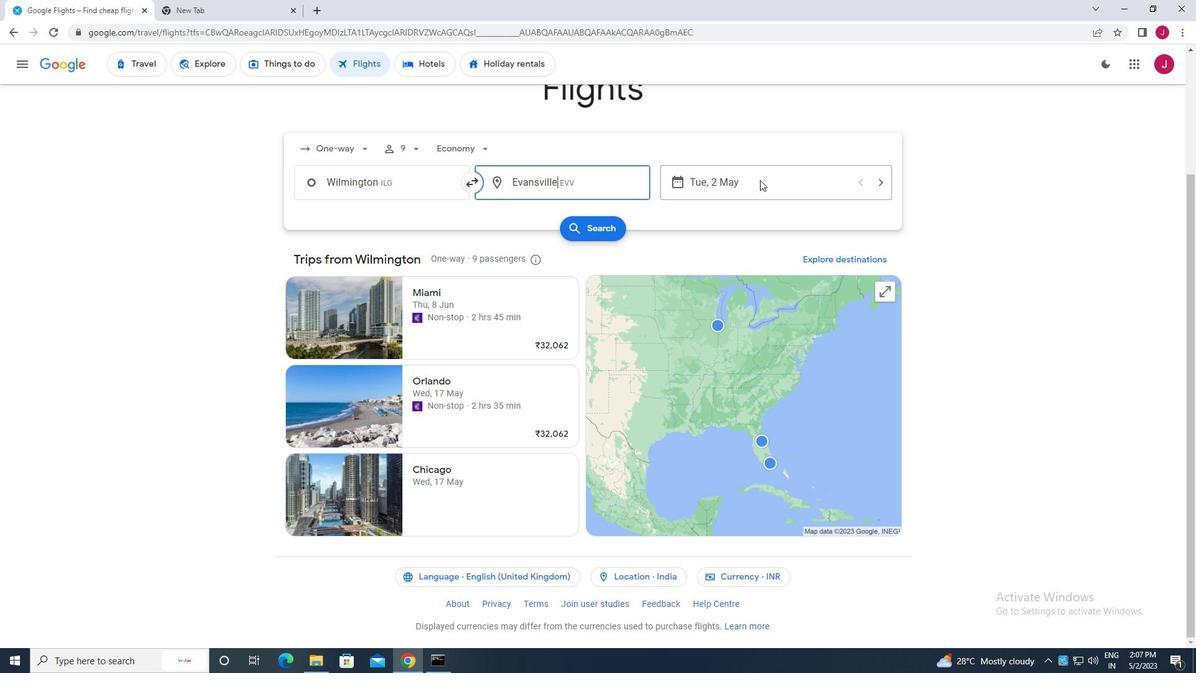
Action: Mouse pressed left at (760, 182)
Screenshot: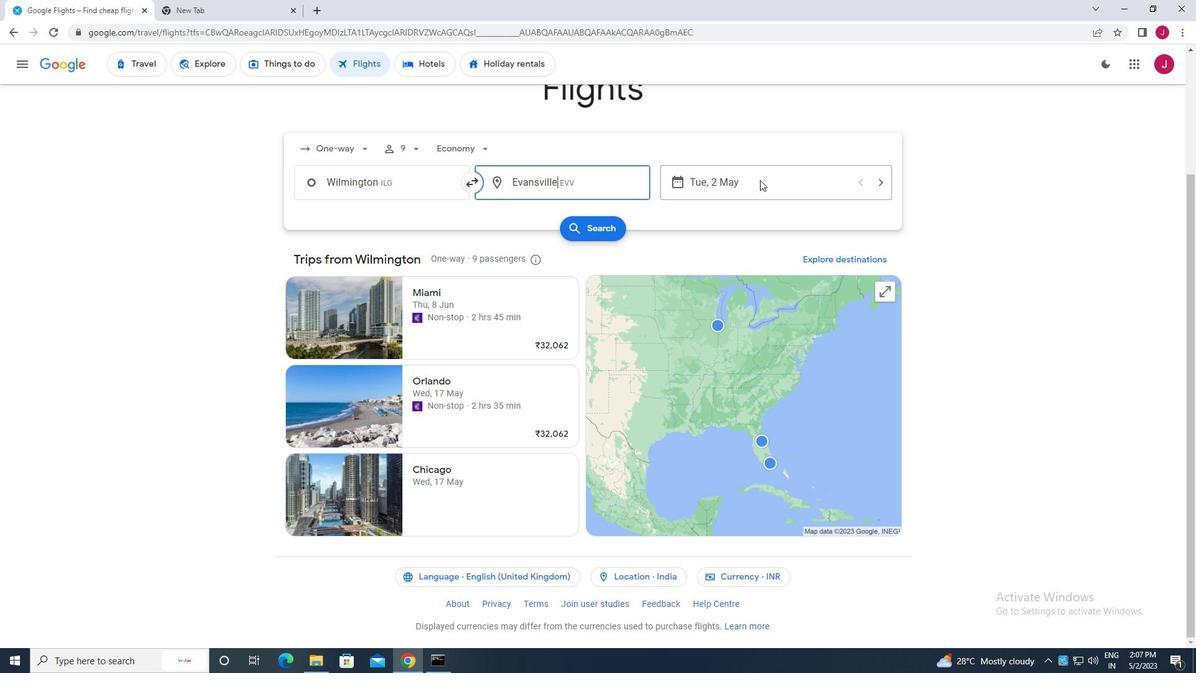 
Action: Mouse moved to (539, 281)
Screenshot: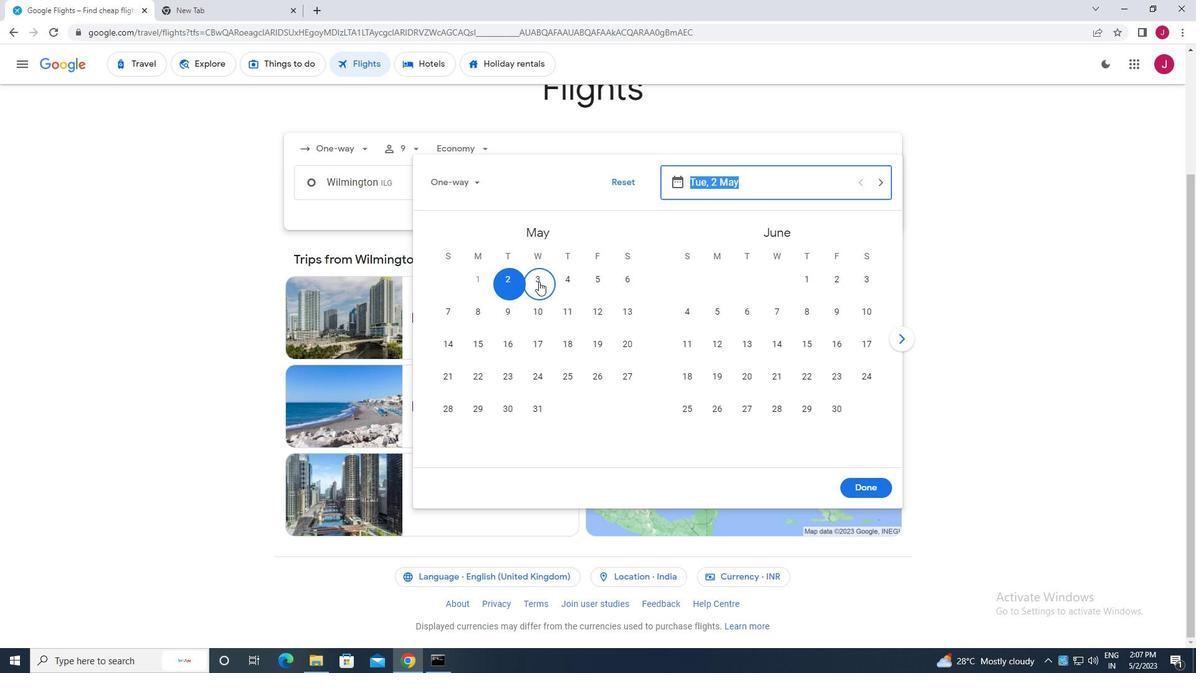
Action: Mouse pressed left at (539, 281)
Screenshot: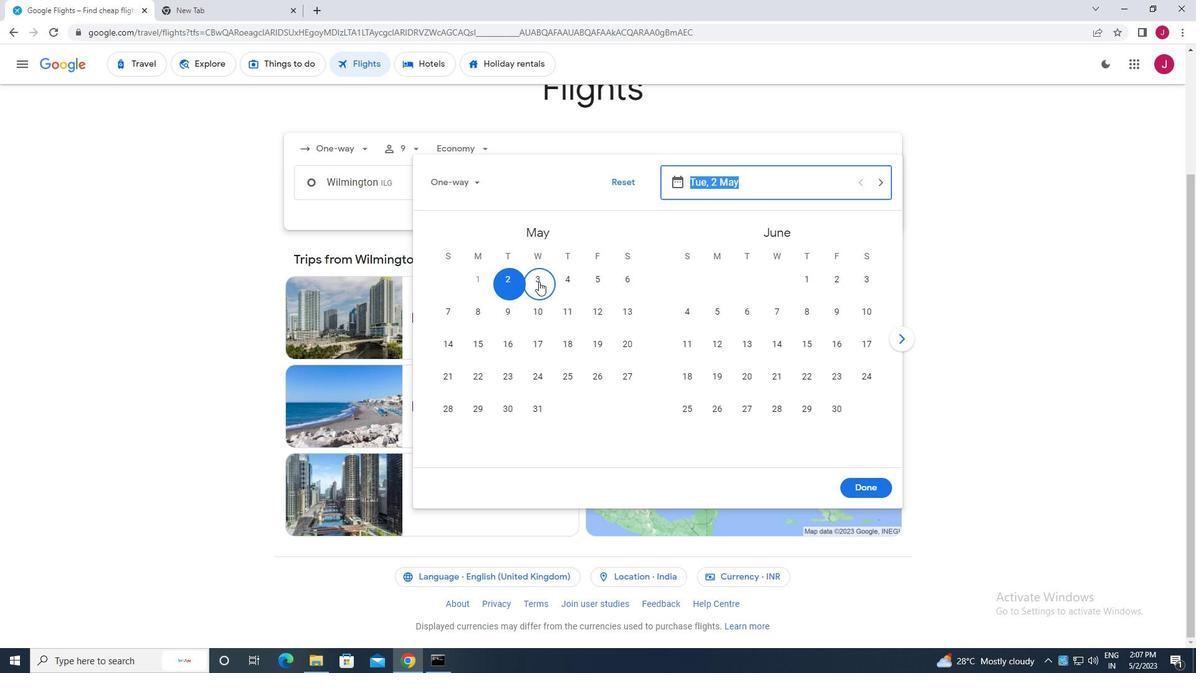 
Action: Mouse moved to (872, 483)
Screenshot: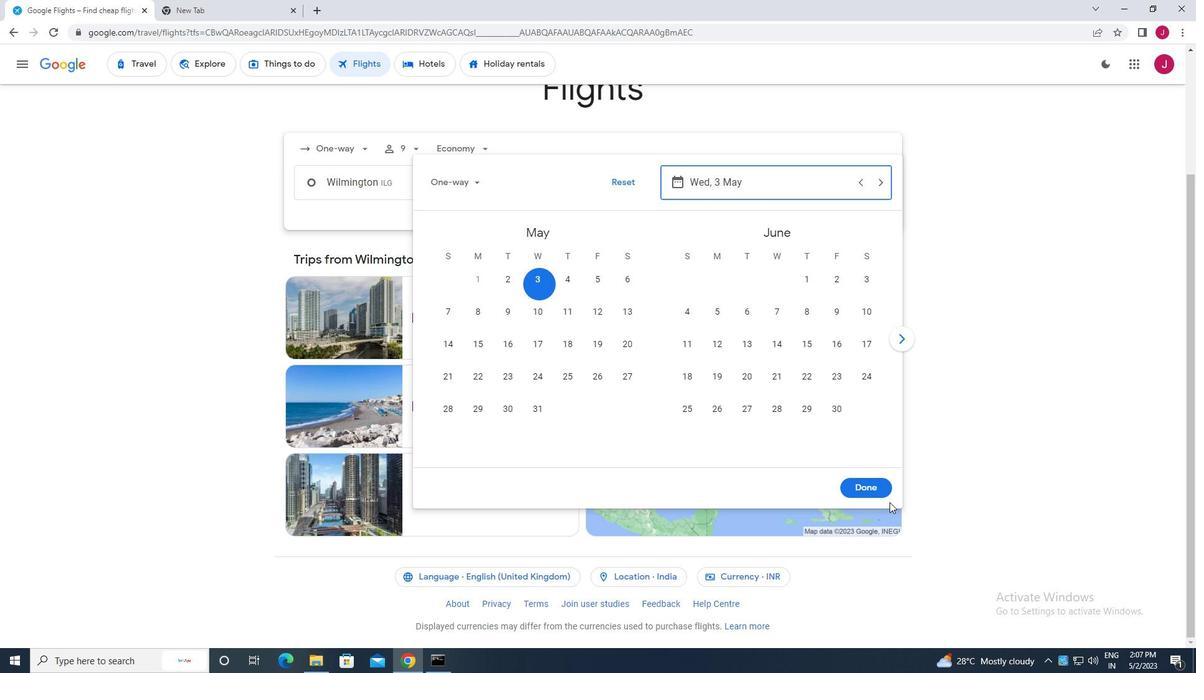 
Action: Mouse pressed left at (872, 483)
Screenshot: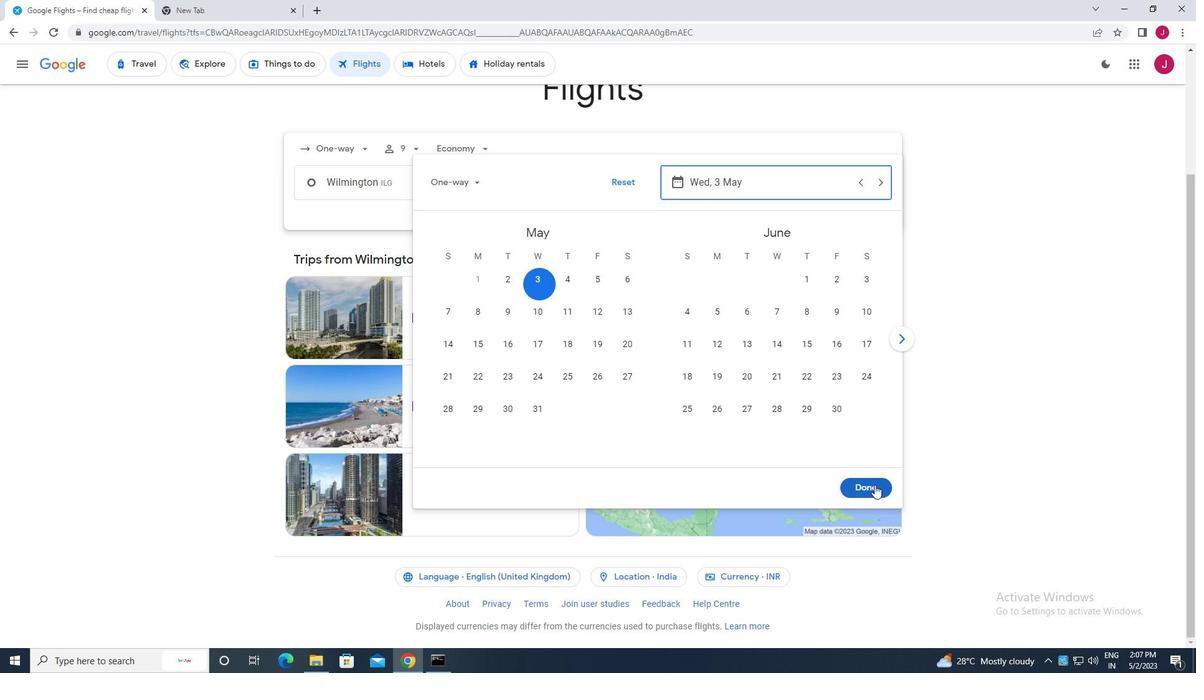 
Action: Mouse moved to (577, 225)
Screenshot: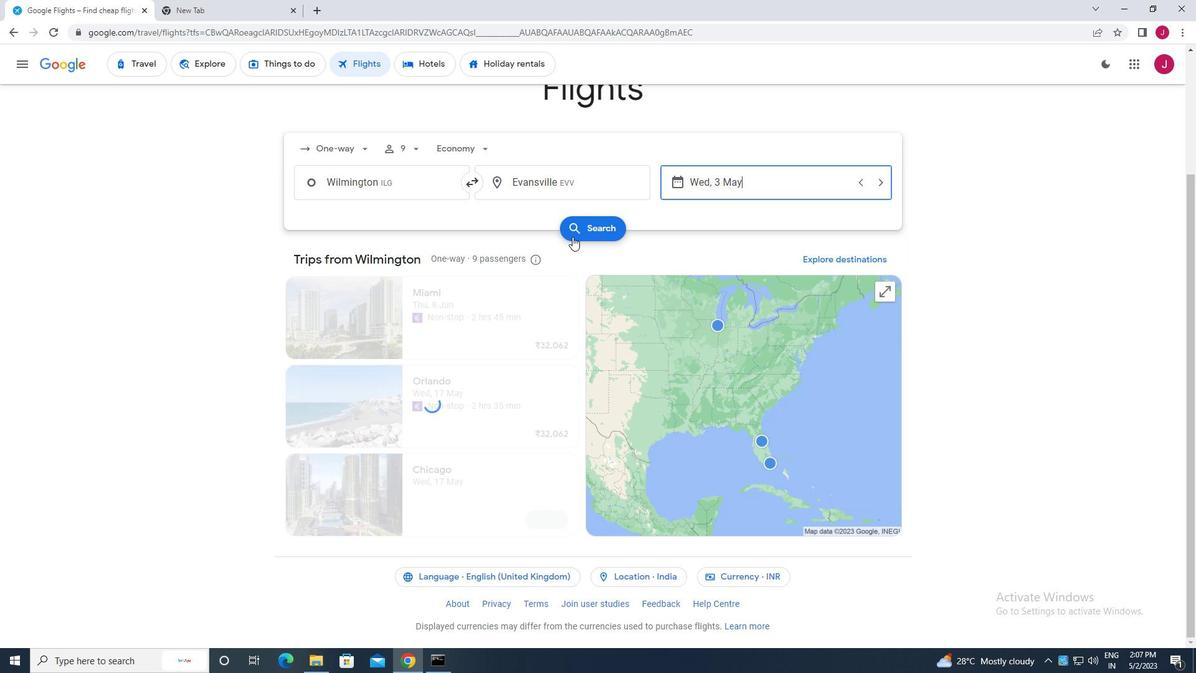 
Action: Mouse pressed left at (577, 225)
Screenshot: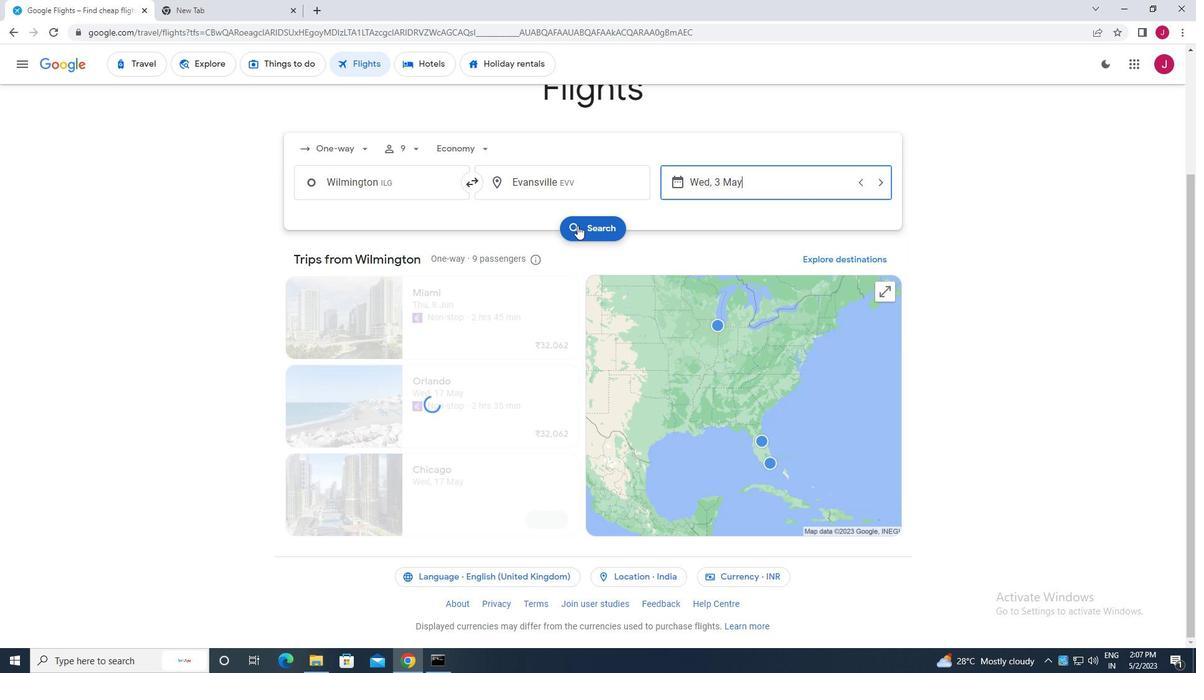 
Action: Mouse moved to (316, 179)
Screenshot: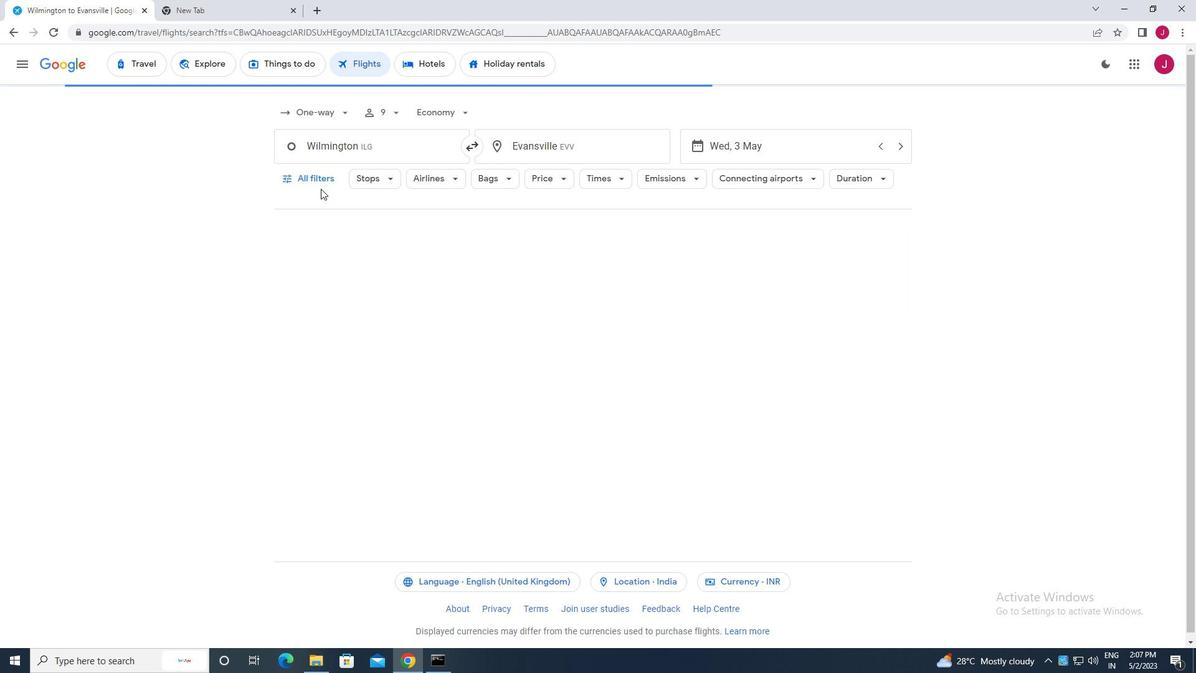 
Action: Mouse pressed left at (316, 179)
Screenshot: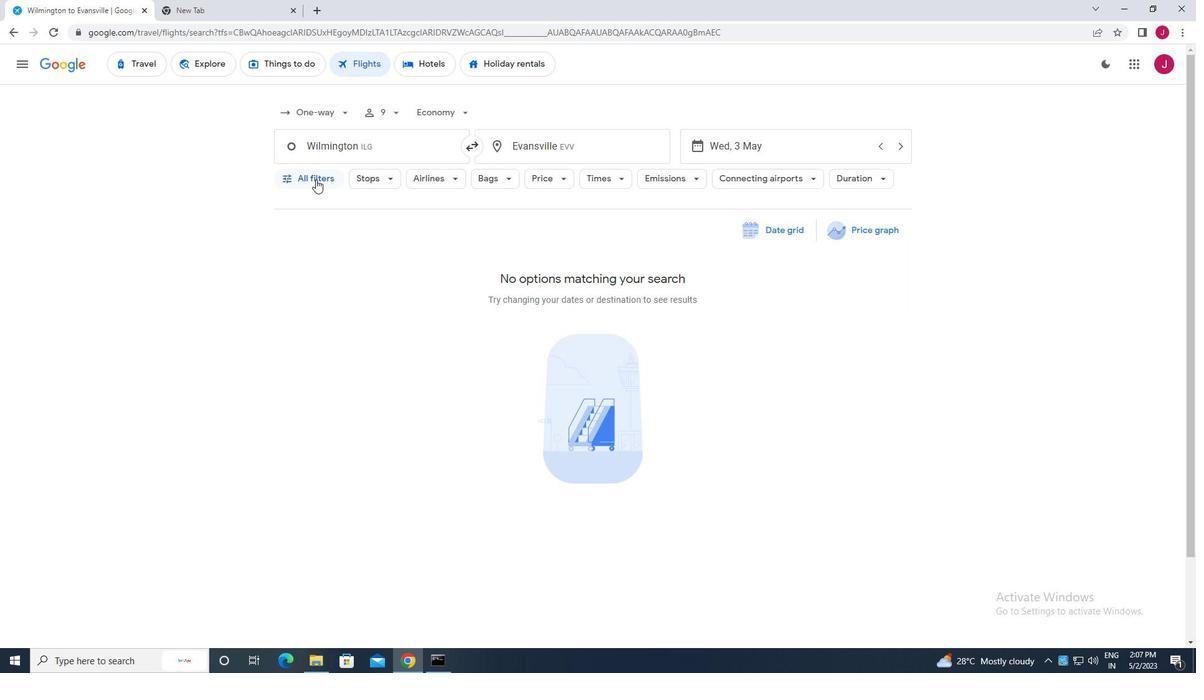 
Action: Mouse moved to (350, 265)
Screenshot: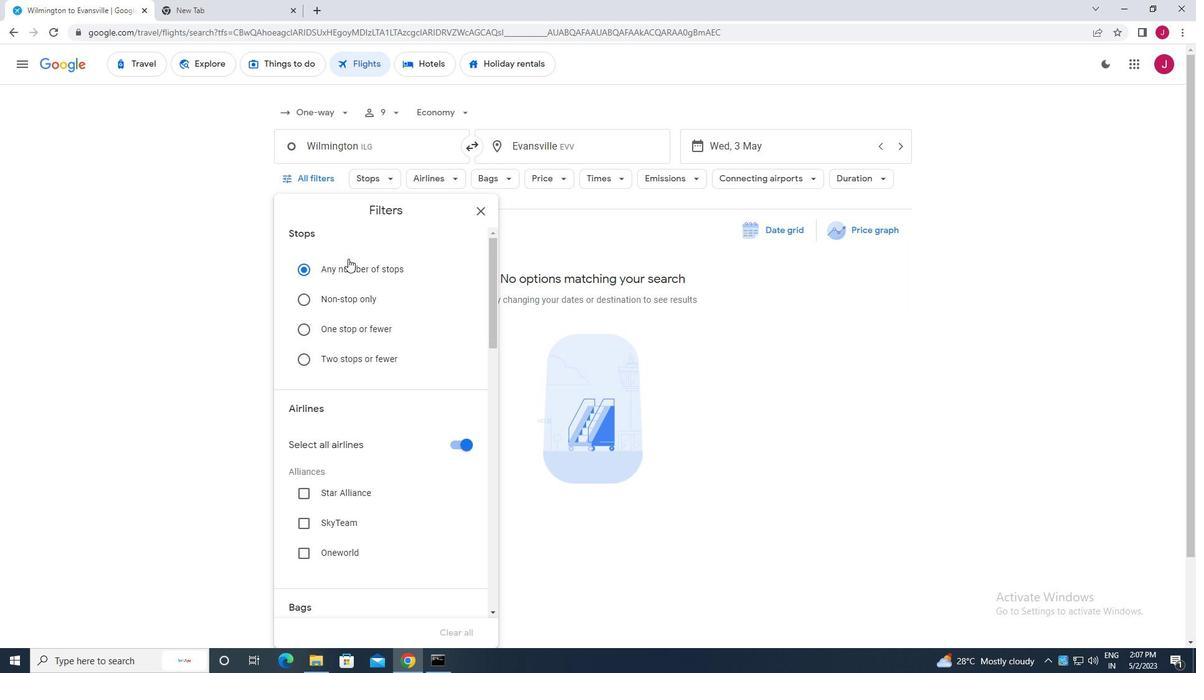
Action: Mouse scrolled (350, 264) with delta (0, 0)
Screenshot: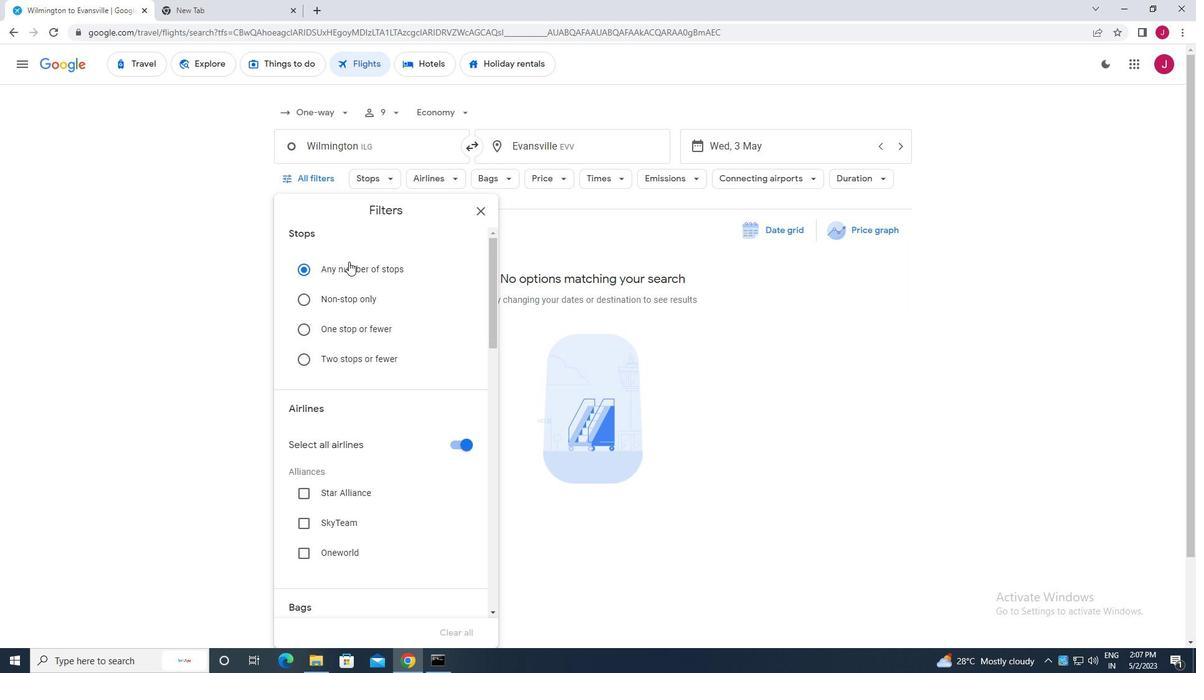 
Action: Mouse moved to (351, 268)
Screenshot: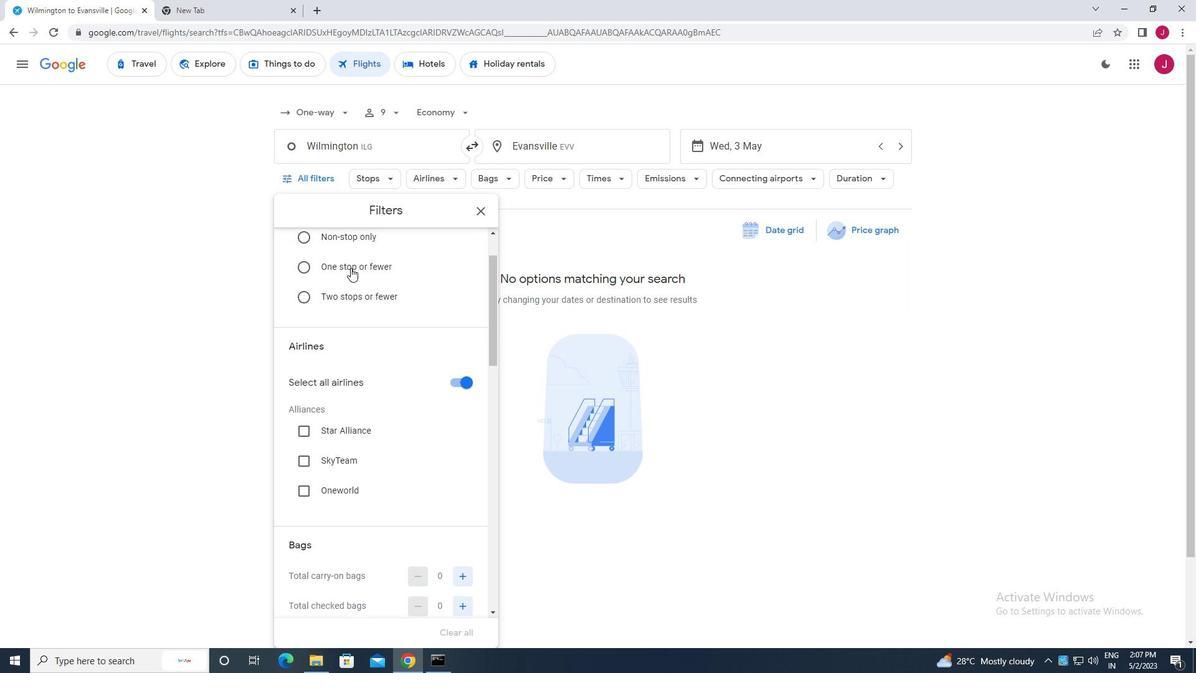 
Action: Mouse scrolled (351, 267) with delta (0, 0)
Screenshot: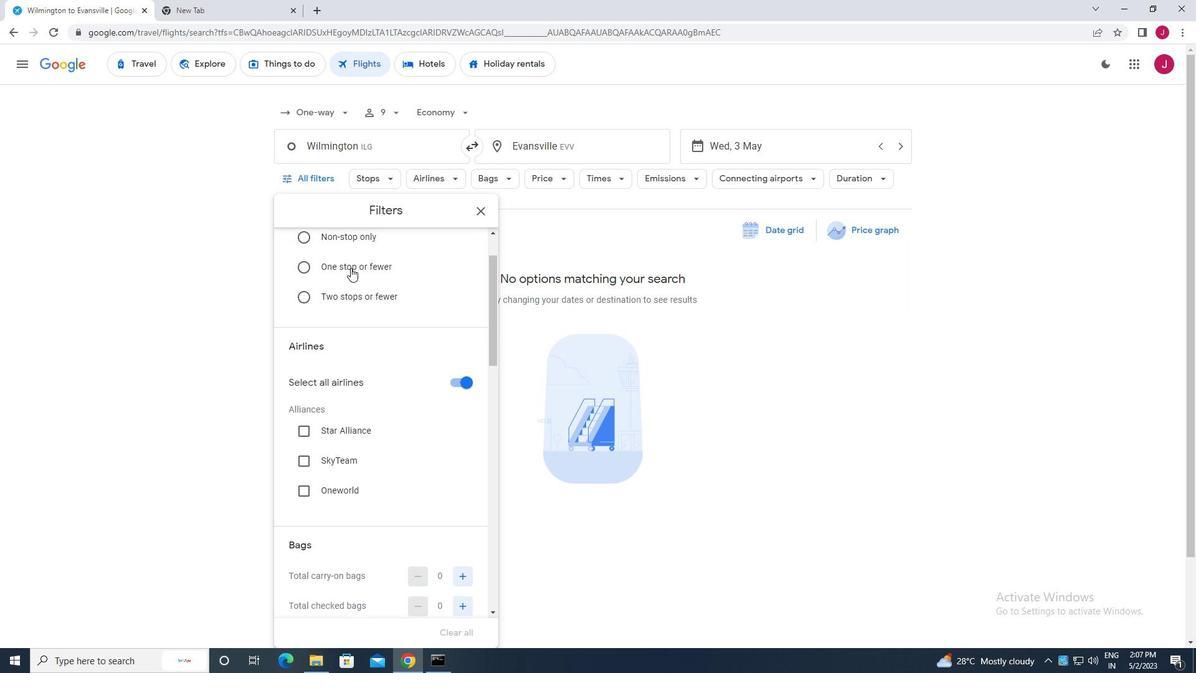 
Action: Mouse moved to (458, 323)
Screenshot: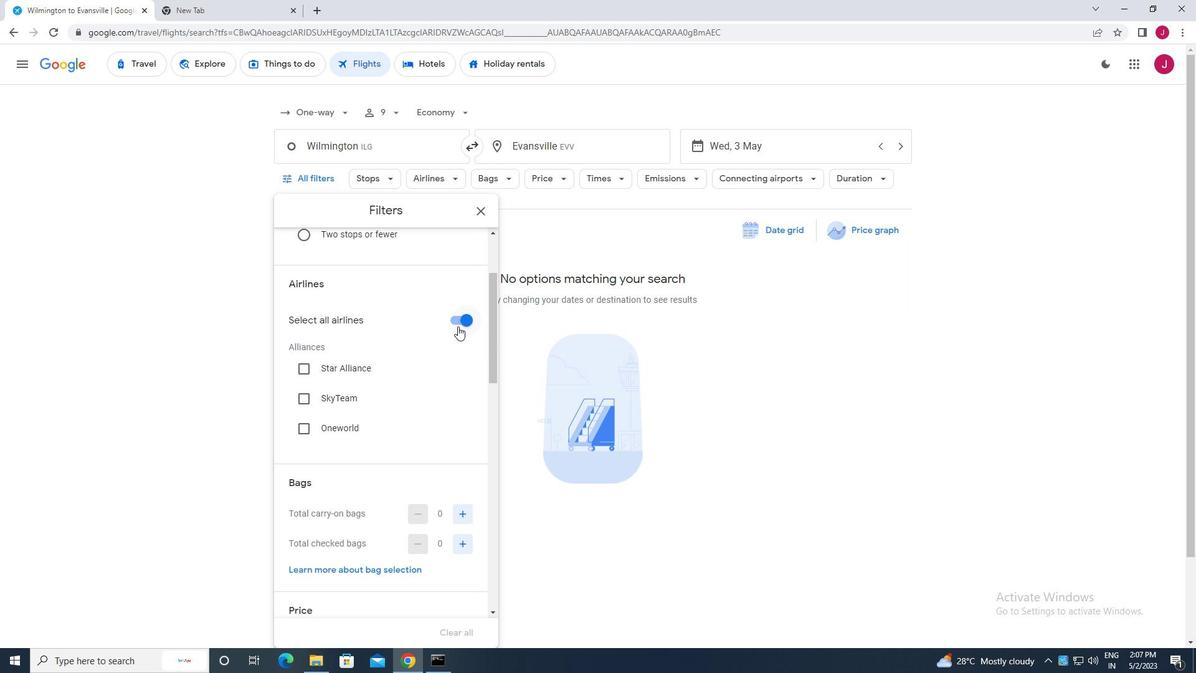 
Action: Mouse pressed left at (458, 323)
Screenshot: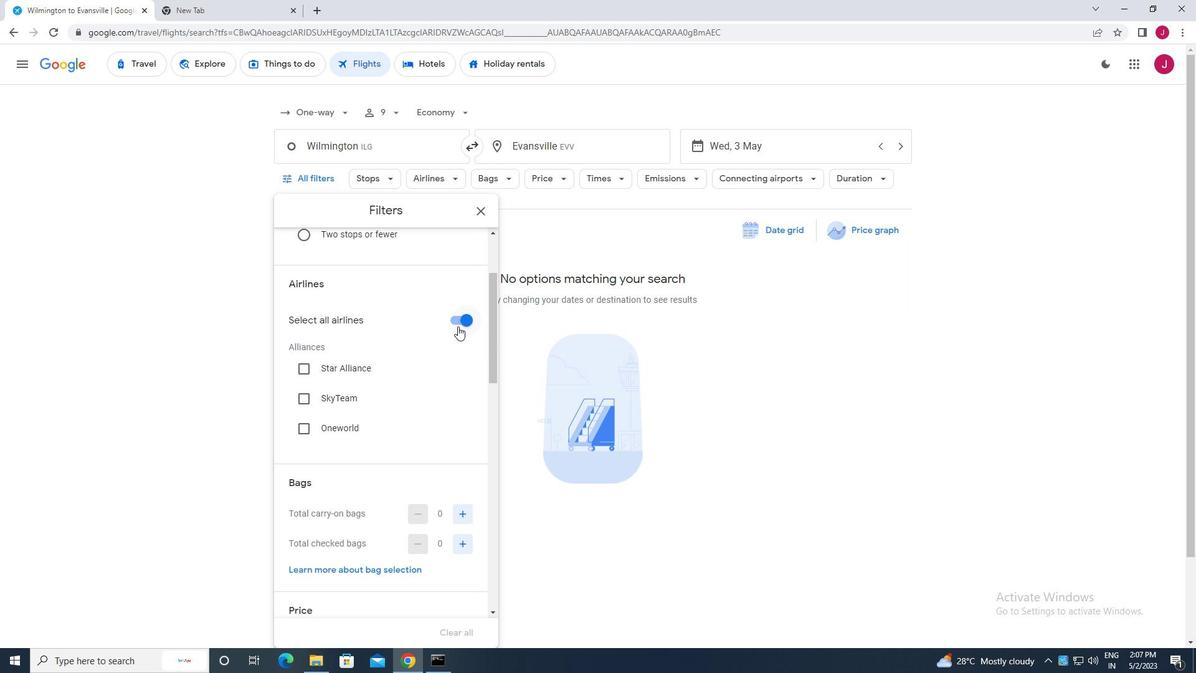 
Action: Mouse moved to (458, 322)
Screenshot: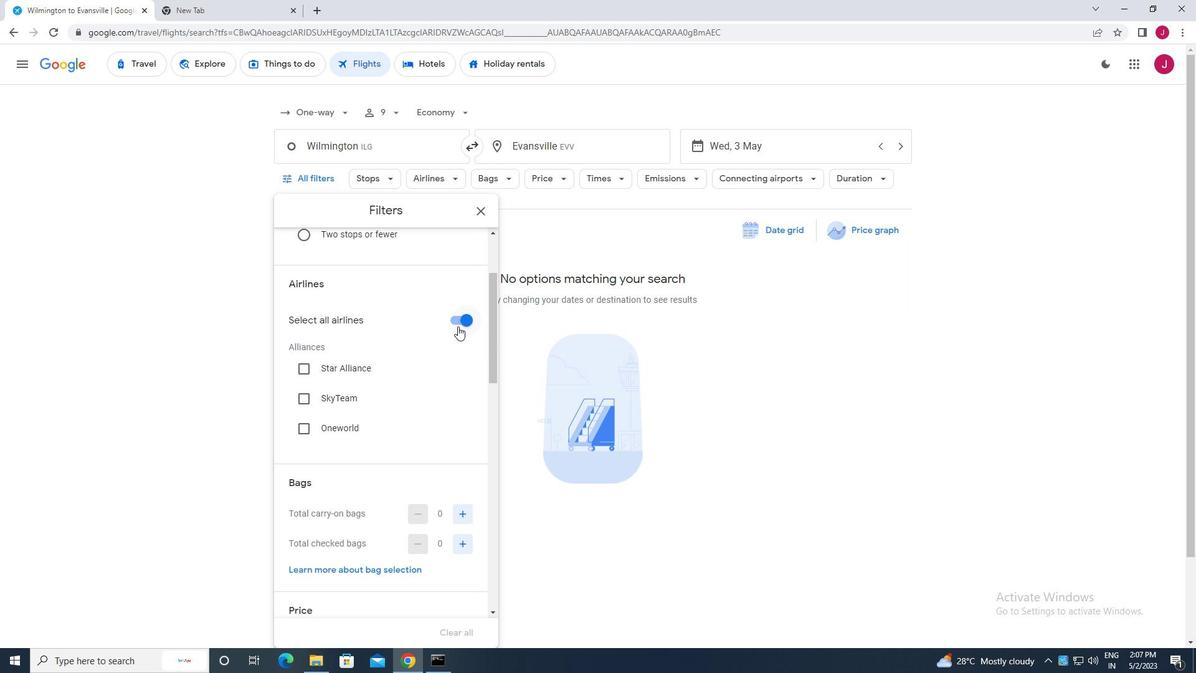 
Action: Mouse scrolled (458, 322) with delta (0, 0)
Screenshot: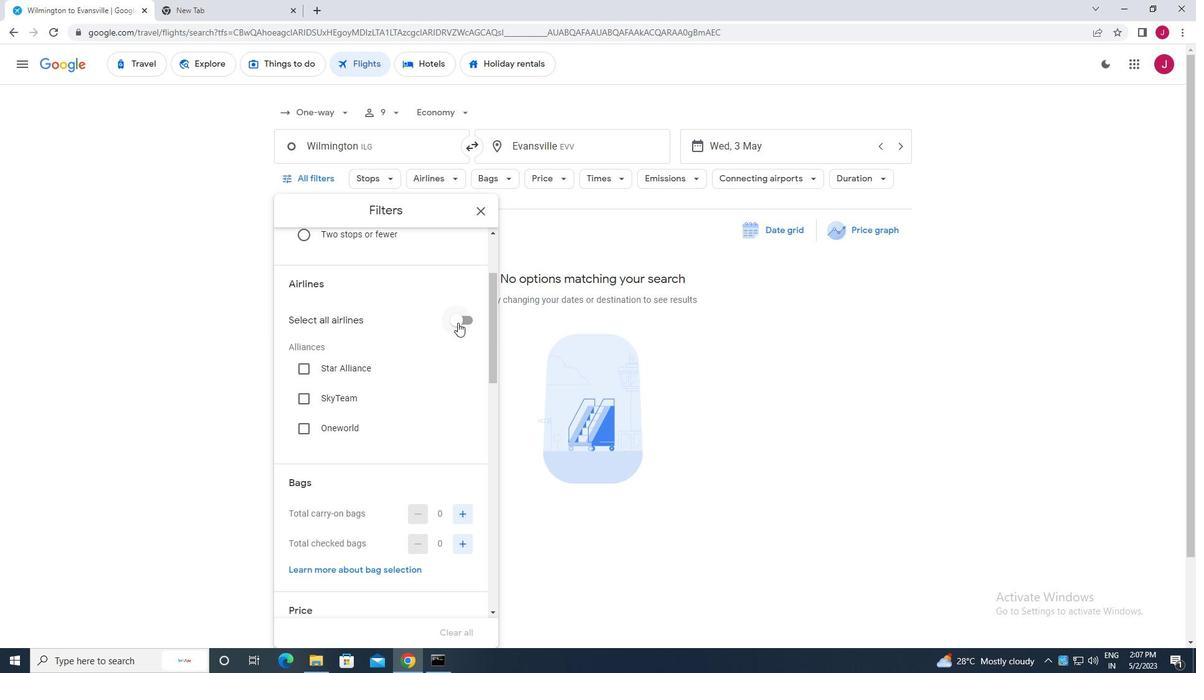 
Action: Mouse moved to (393, 339)
Screenshot: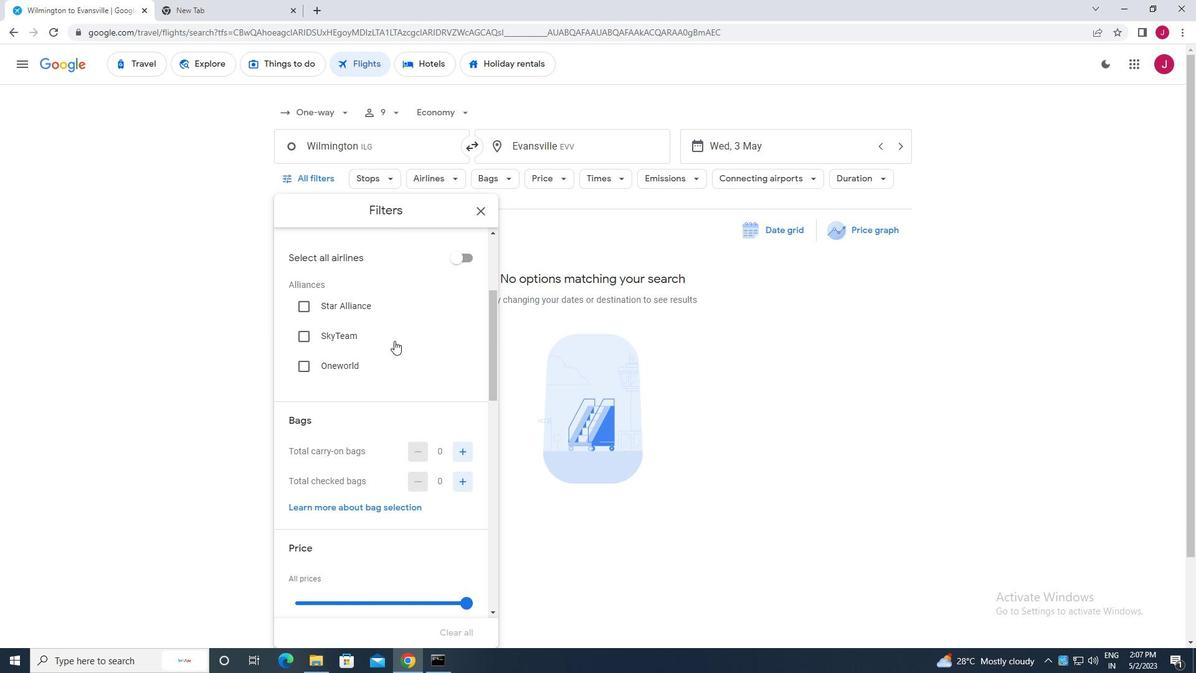 
Action: Mouse scrolled (393, 339) with delta (0, 0)
Screenshot: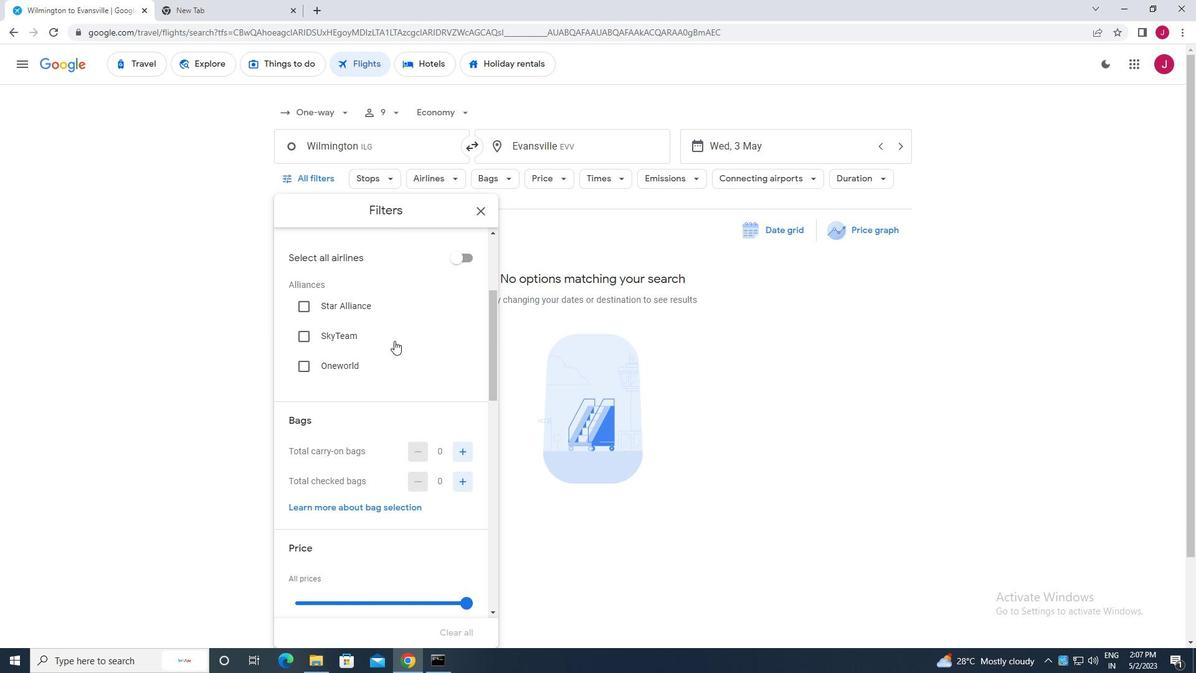 
Action: Mouse moved to (393, 344)
Screenshot: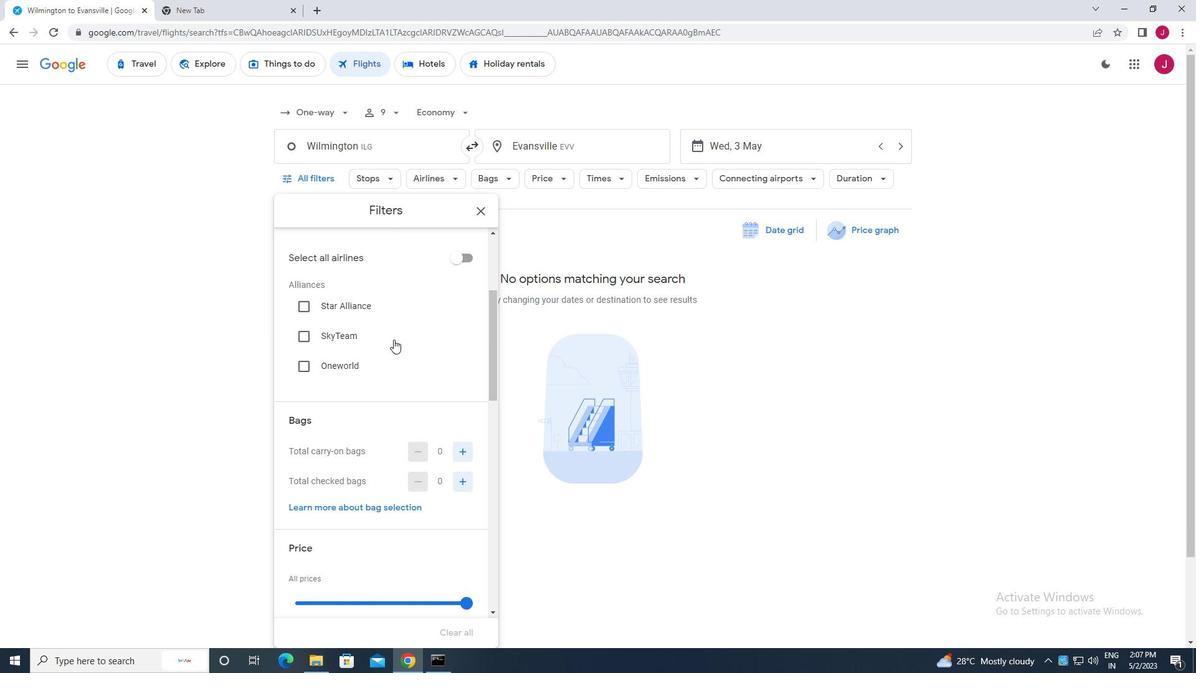 
Action: Mouse scrolled (393, 344) with delta (0, 0)
Screenshot: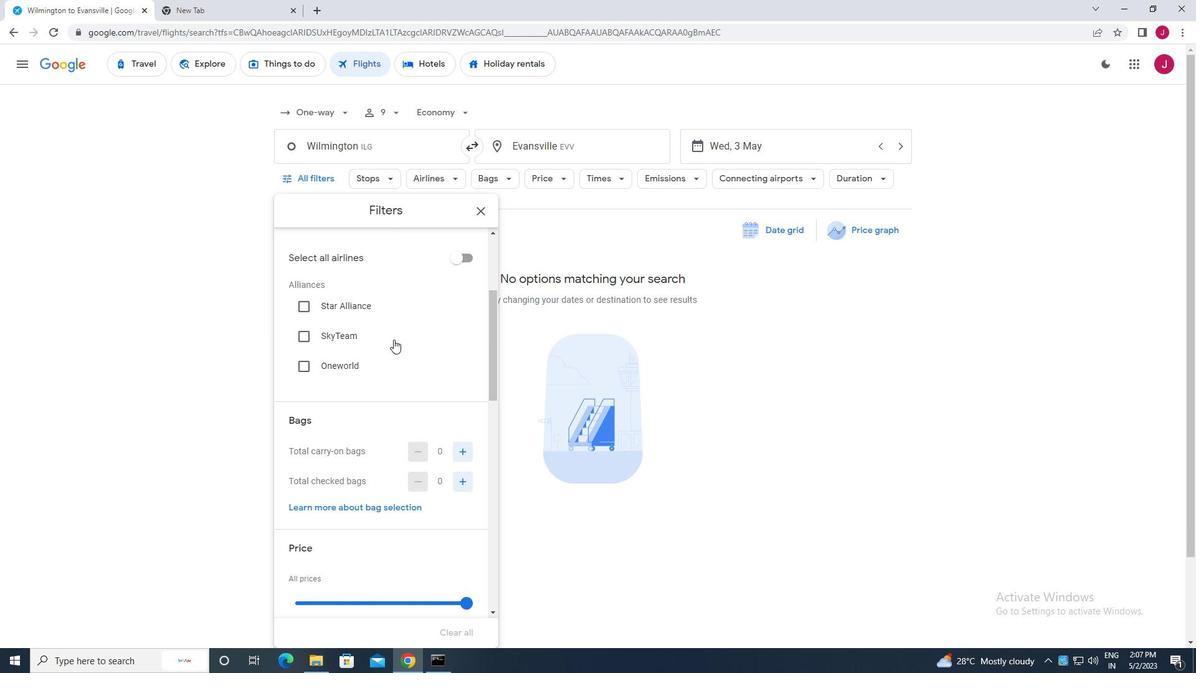 
Action: Mouse moved to (393, 348)
Screenshot: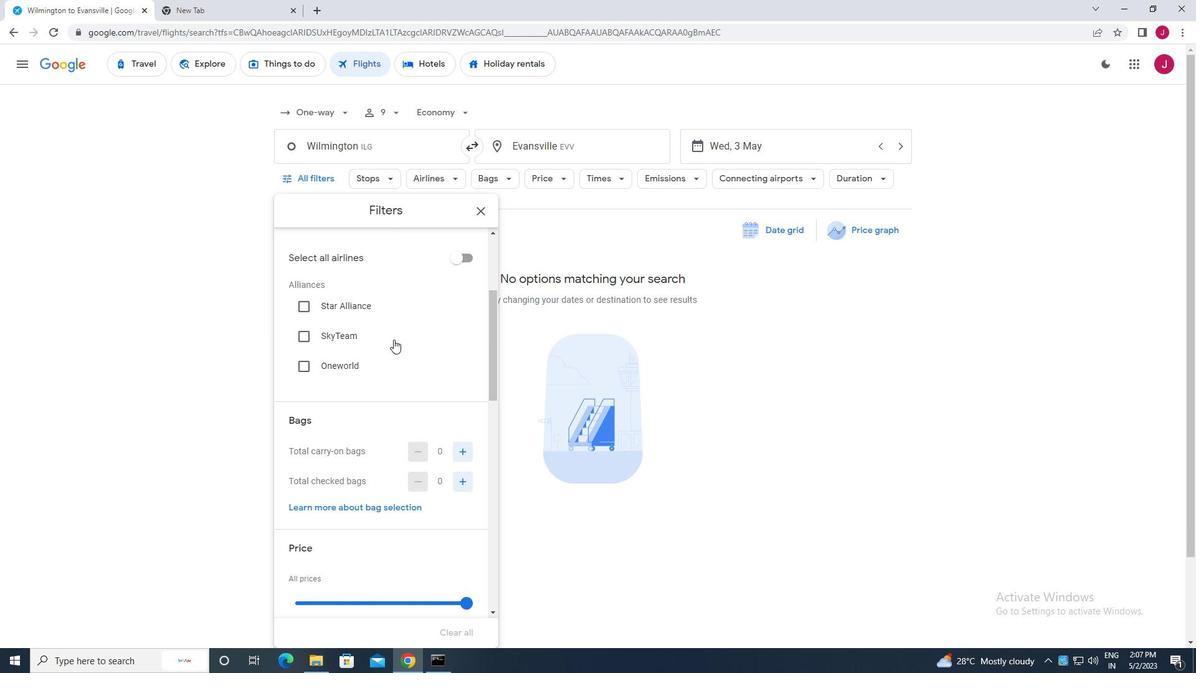 
Action: Mouse scrolled (393, 347) with delta (0, 0)
Screenshot: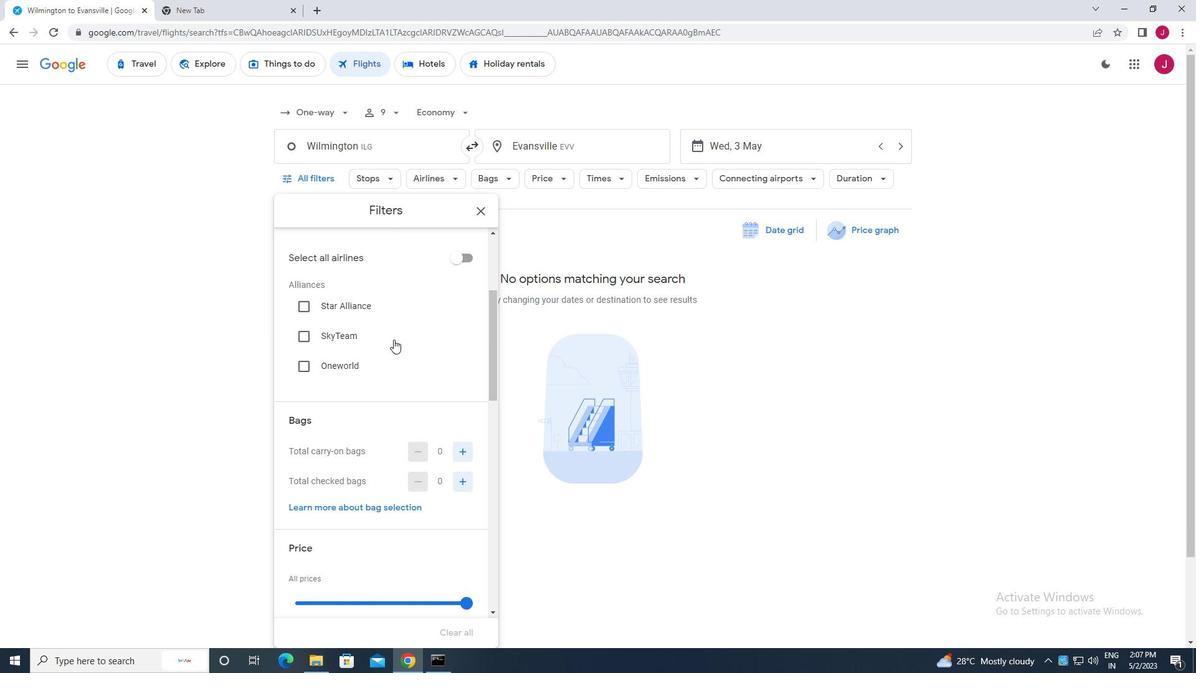 
Action: Mouse moved to (461, 266)
Screenshot: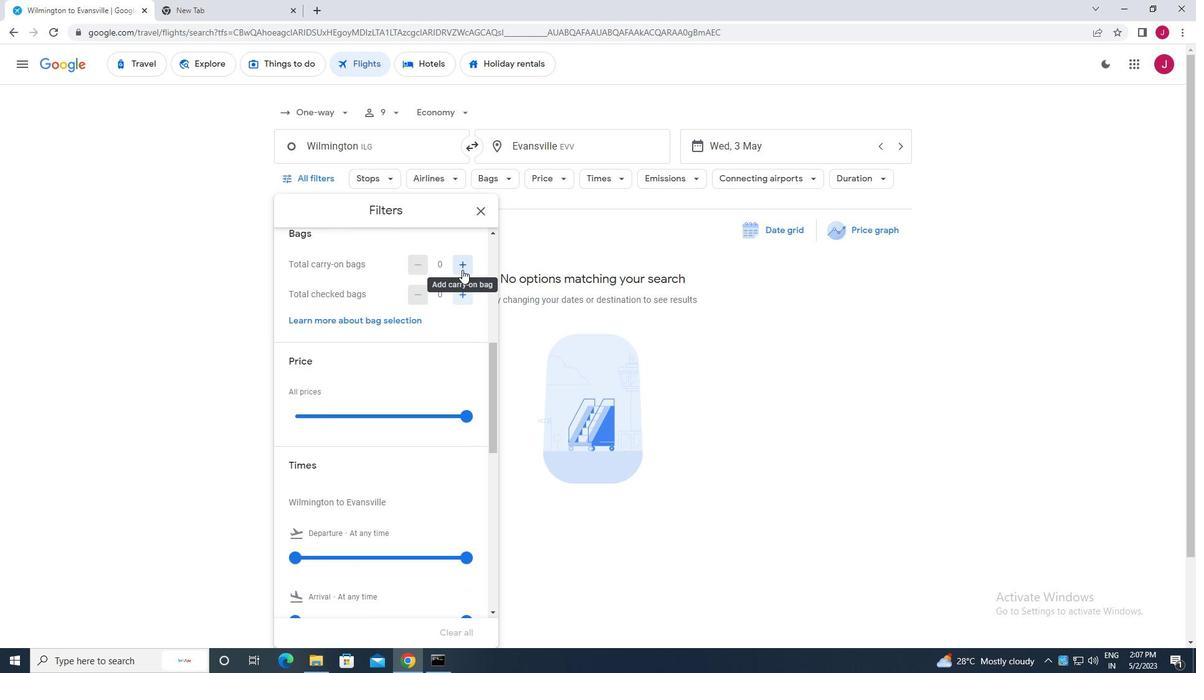 
Action: Mouse pressed left at (461, 266)
Screenshot: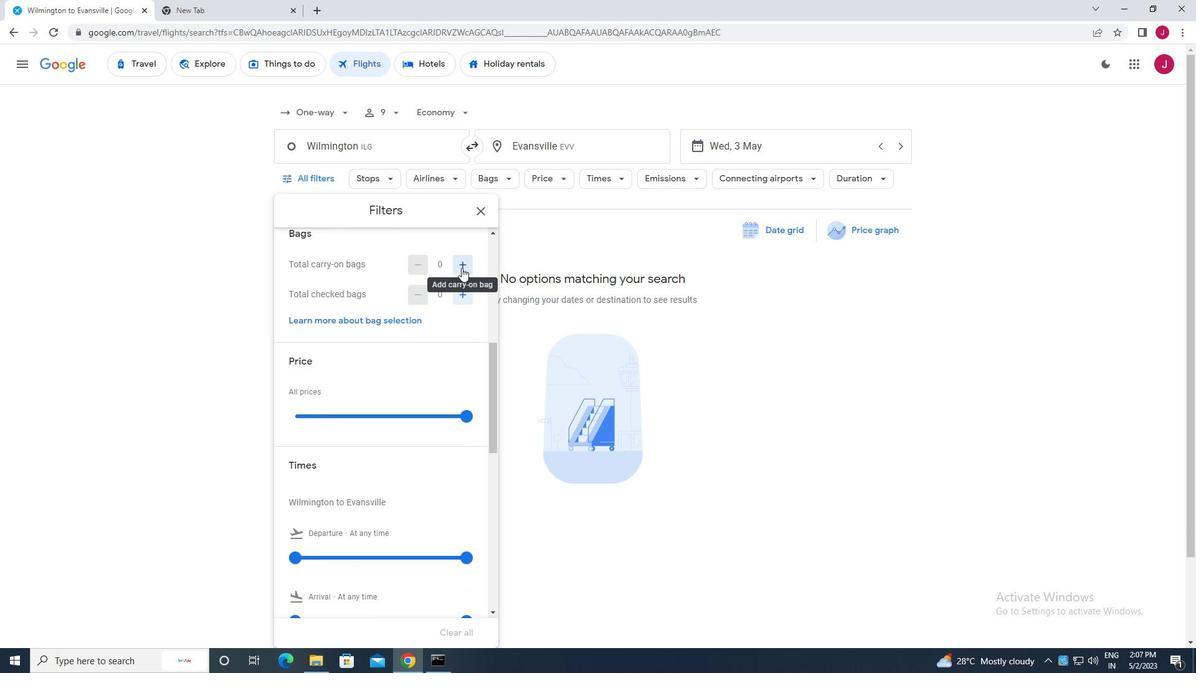 
Action: Mouse moved to (461, 266)
Screenshot: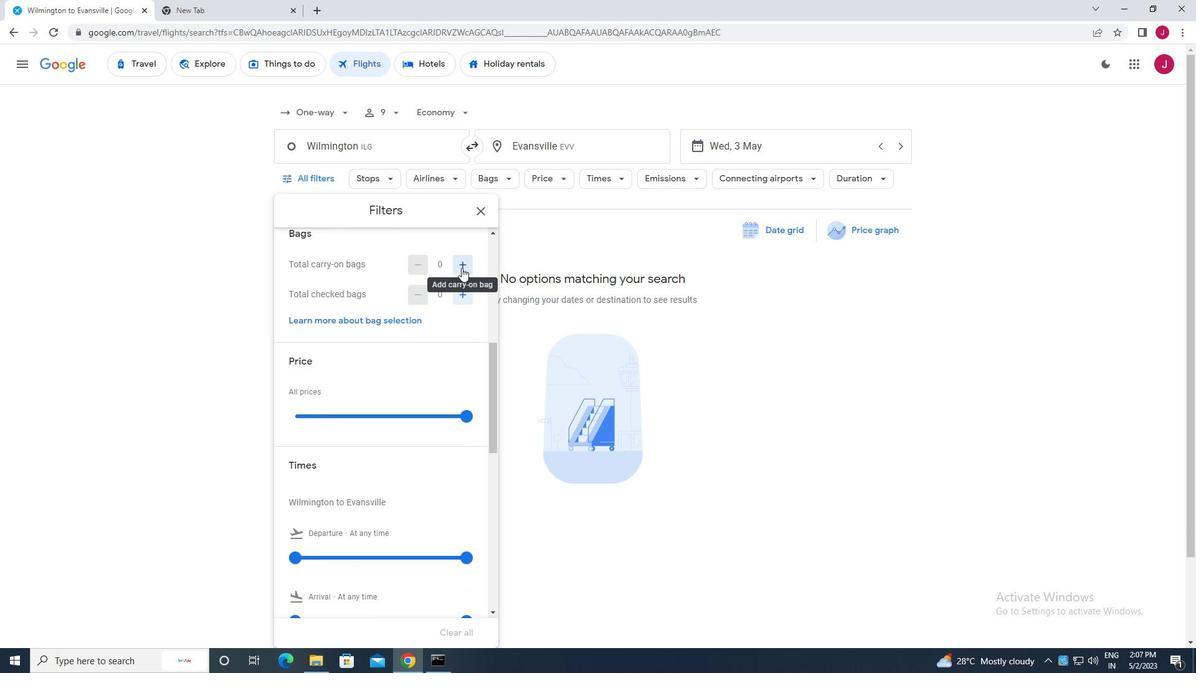 
Action: Mouse pressed left at (461, 266)
Screenshot: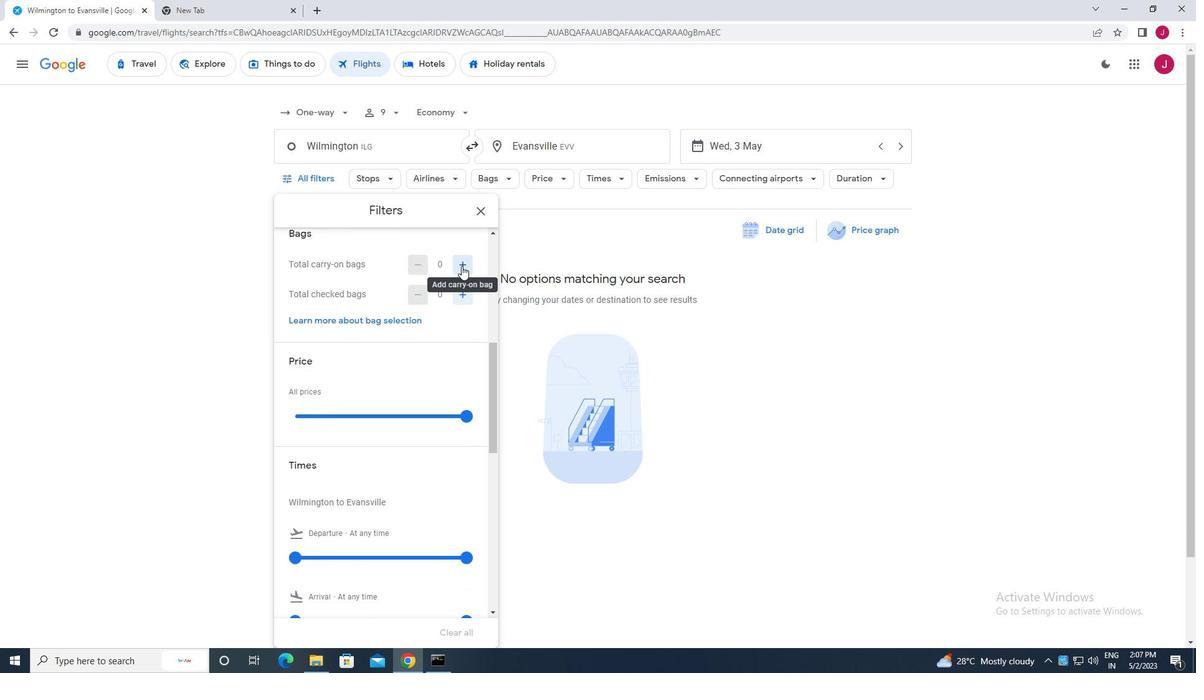 
Action: Mouse moved to (465, 414)
Screenshot: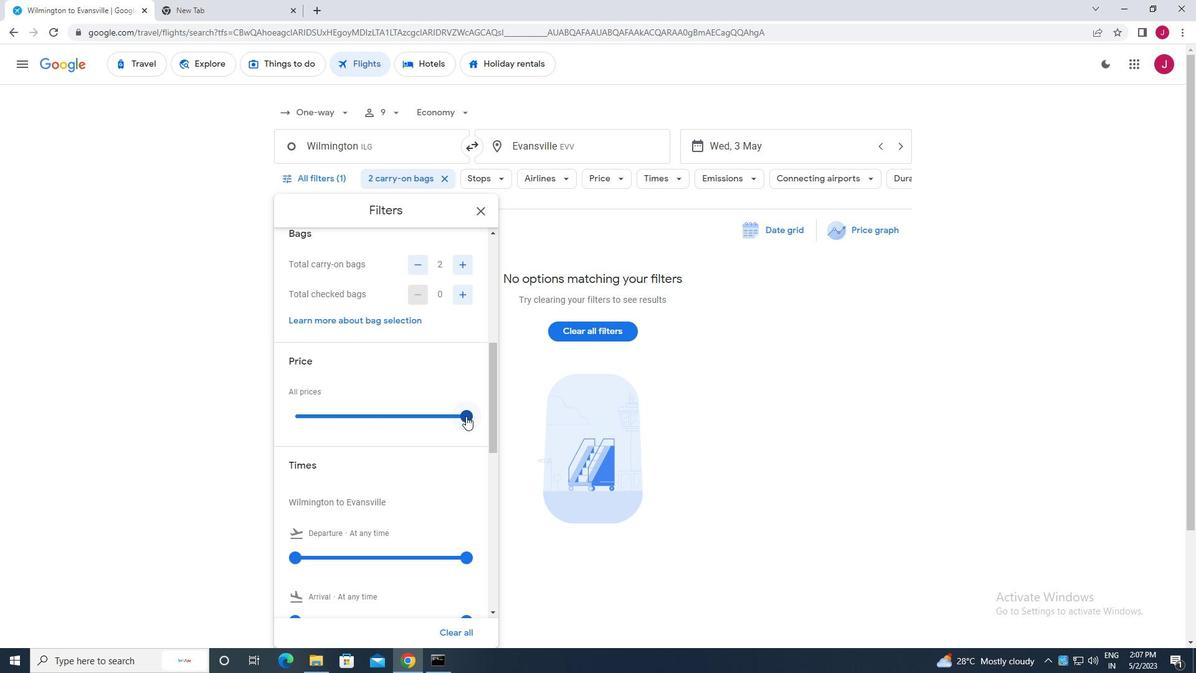
Action: Mouse pressed left at (465, 414)
Screenshot: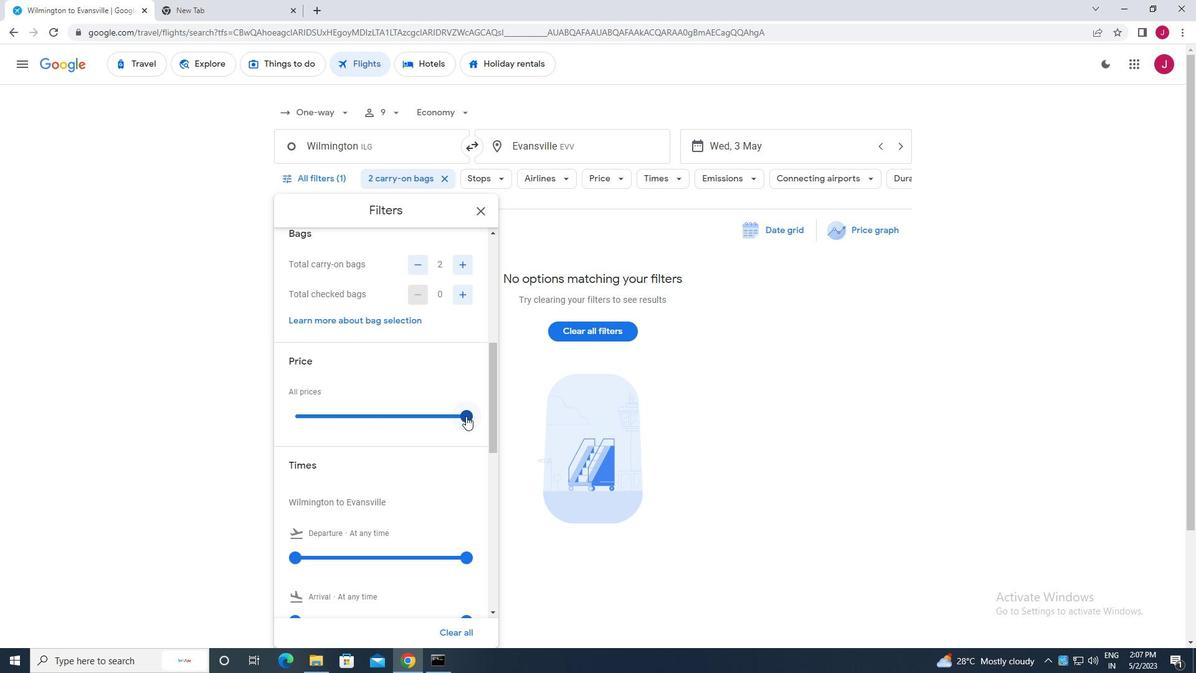 
Action: Mouse moved to (399, 465)
Screenshot: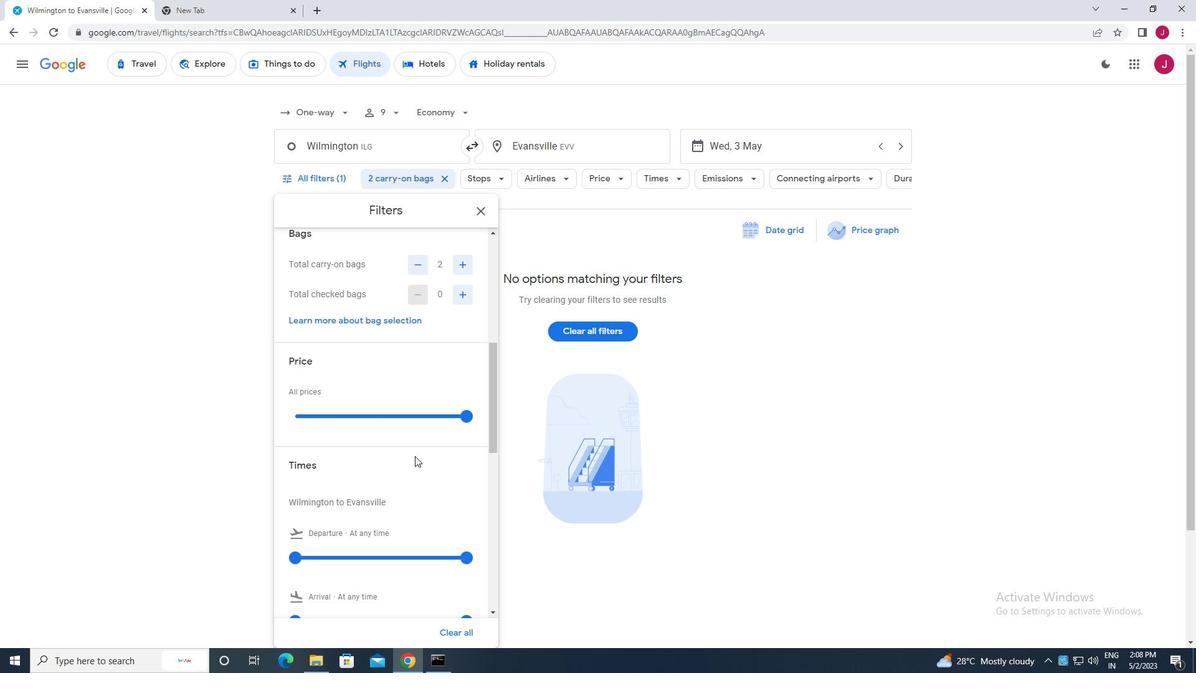 
Action: Mouse scrolled (399, 465) with delta (0, 0)
Screenshot: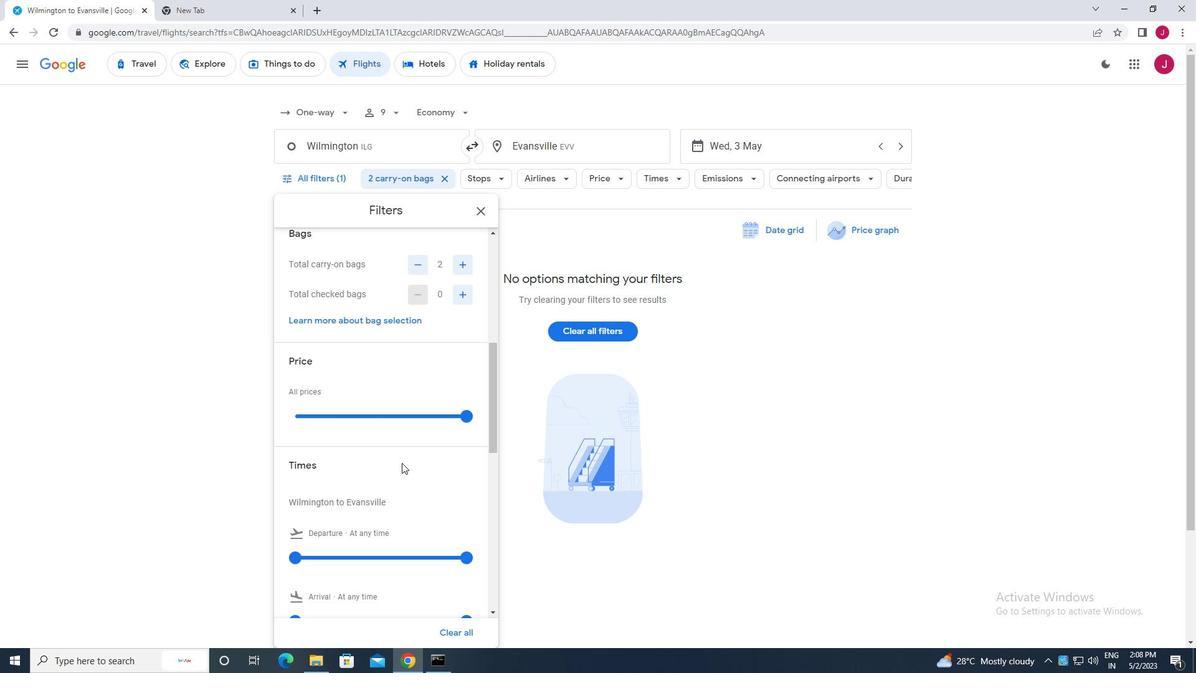 
Action: Mouse moved to (398, 466)
Screenshot: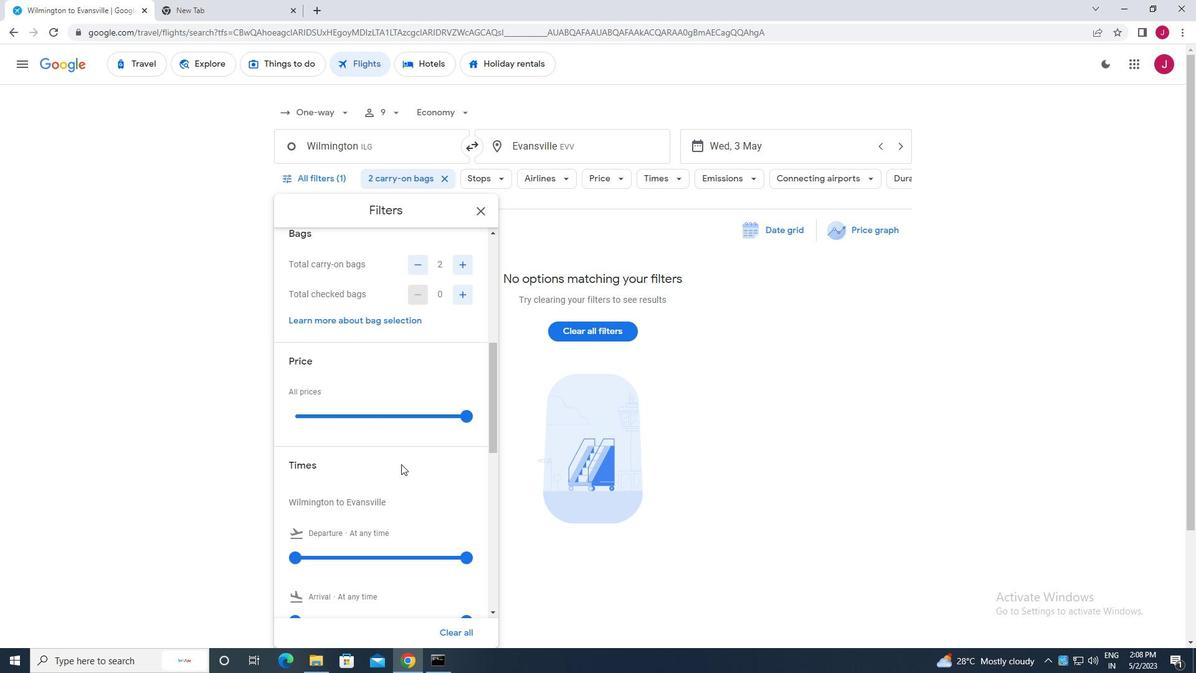 
Action: Mouse scrolled (398, 465) with delta (0, 0)
Screenshot: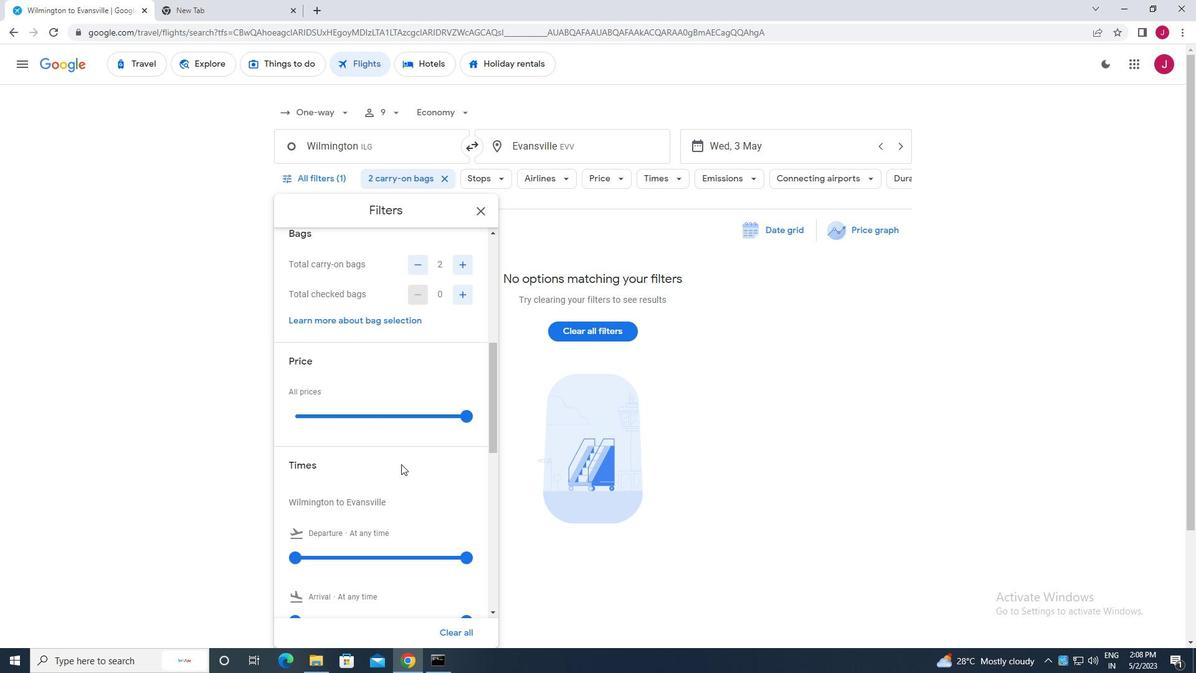 
Action: Mouse moved to (299, 435)
Screenshot: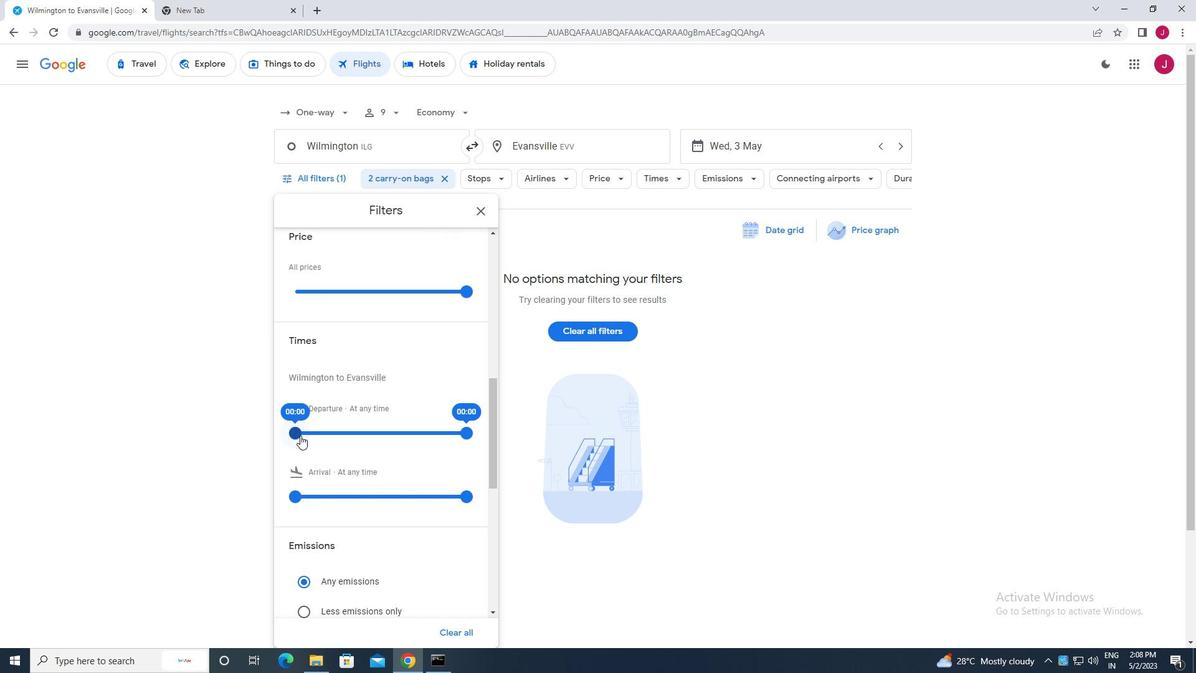 
Action: Mouse pressed left at (299, 435)
Screenshot: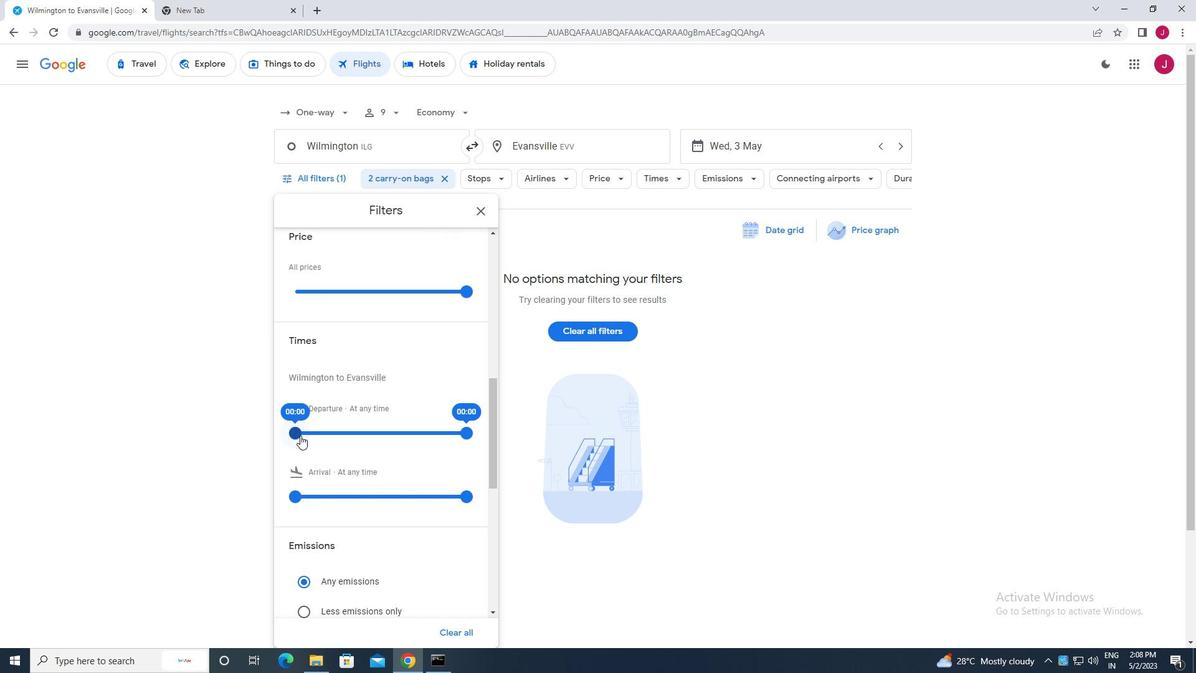 
Action: Mouse moved to (465, 432)
Screenshot: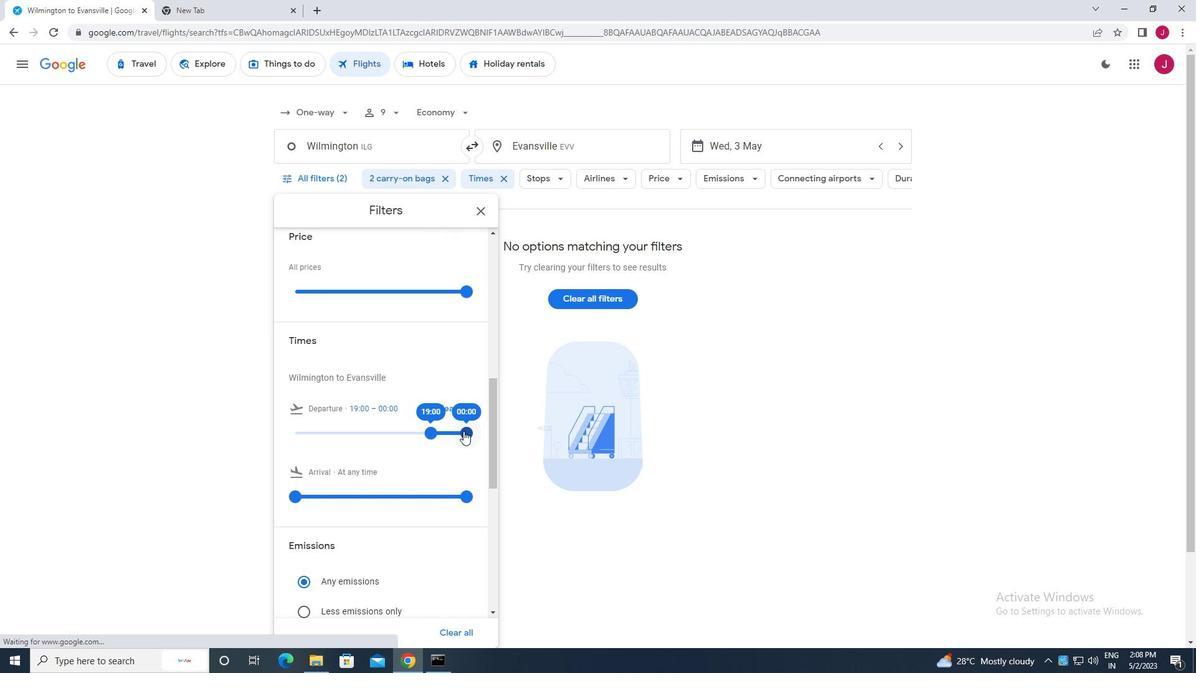 
Action: Mouse pressed left at (465, 432)
Screenshot: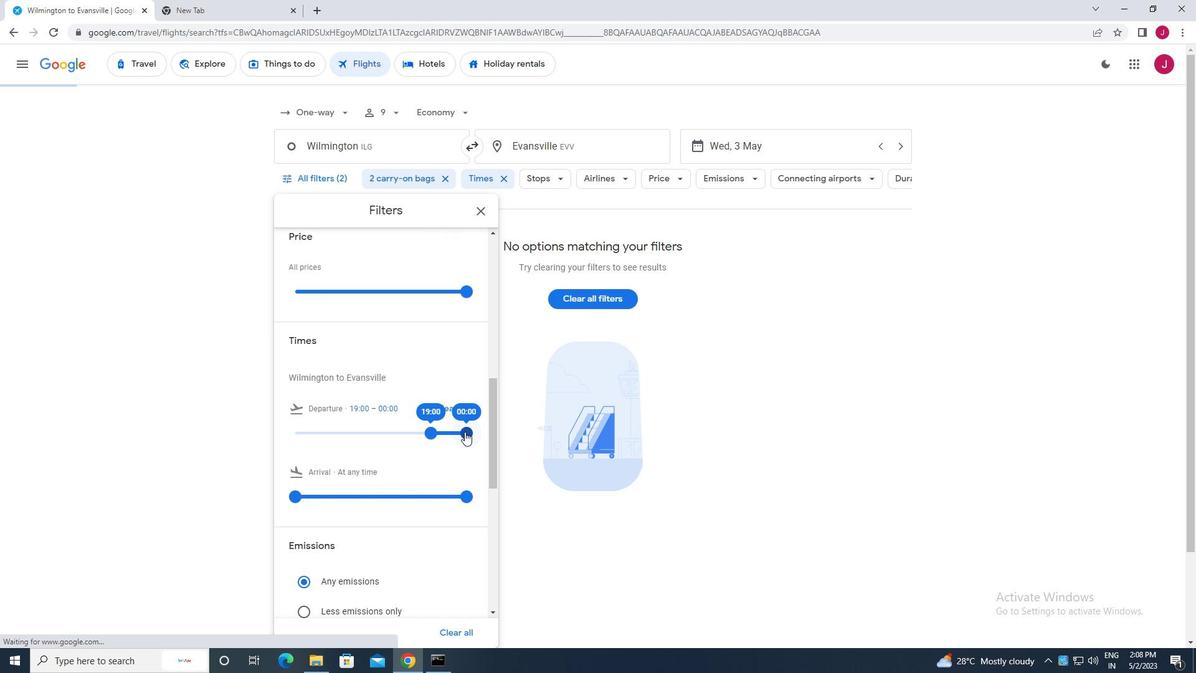
Action: Mouse moved to (481, 213)
Screenshot: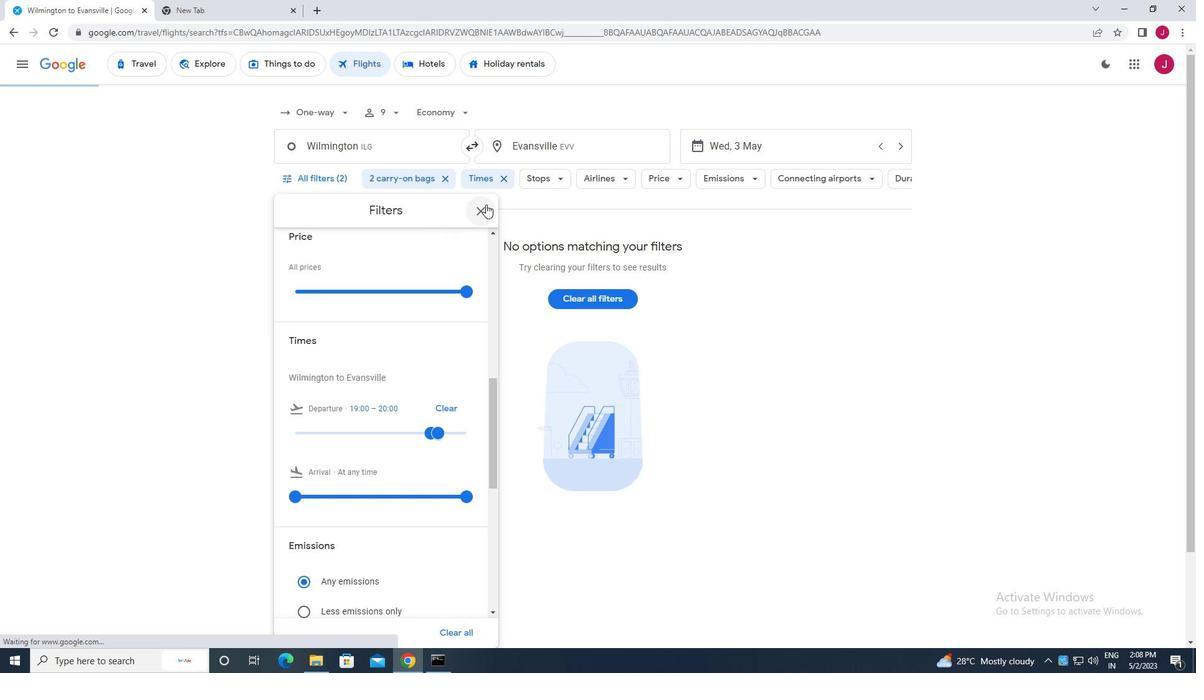
Action: Mouse pressed left at (481, 213)
Screenshot: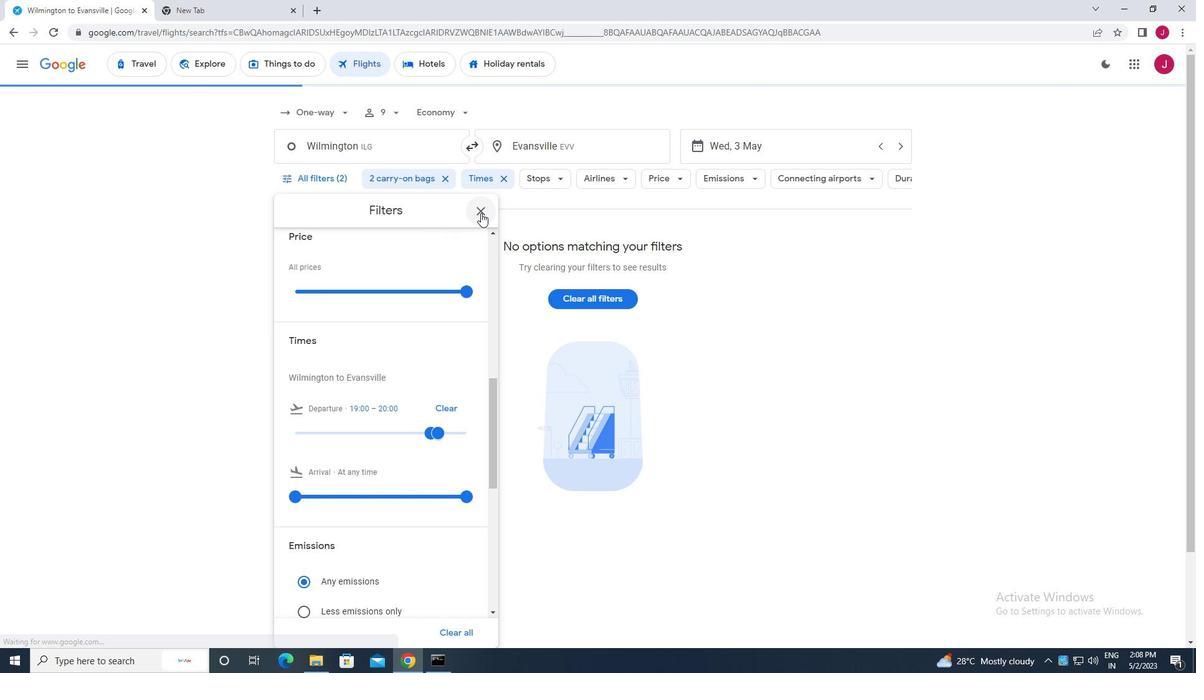 
